 Task: Look for space in Ludhiāna, India from 5th July, 2023 to 11th July, 2023 for 2 adults in price range Rs.8000 to Rs.16000. Place can be entire place with 2 bedrooms having 2 beds and 1 bathroom. Property type can be house, flat, guest house. Booking option can be shelf check-in. Required host language is English.
Action: Mouse moved to (423, 73)
Screenshot: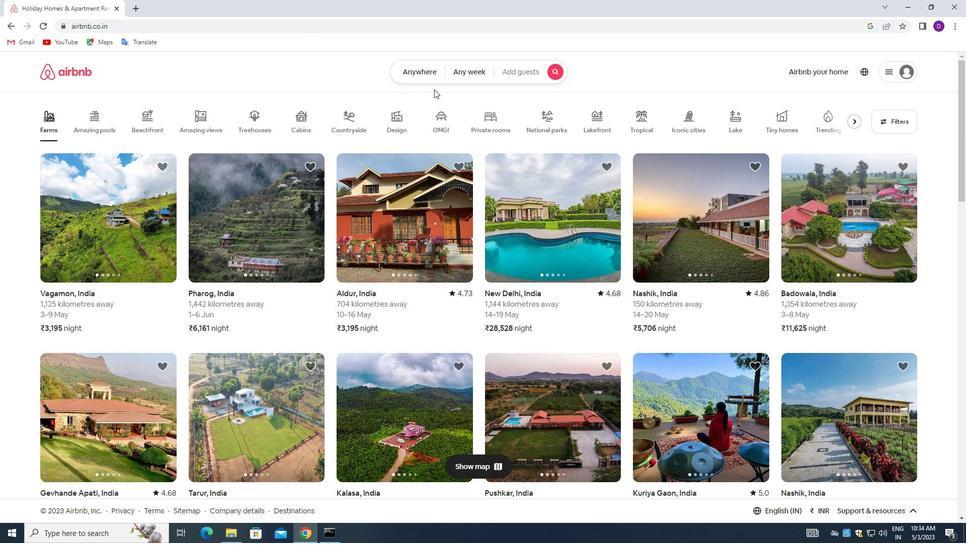 
Action: Mouse pressed left at (423, 73)
Screenshot: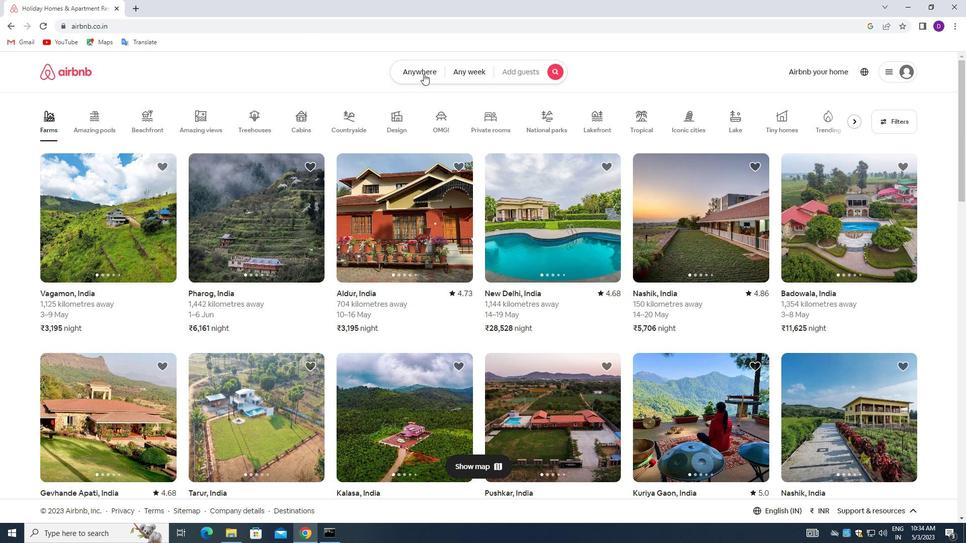 
Action: Mouse moved to (332, 112)
Screenshot: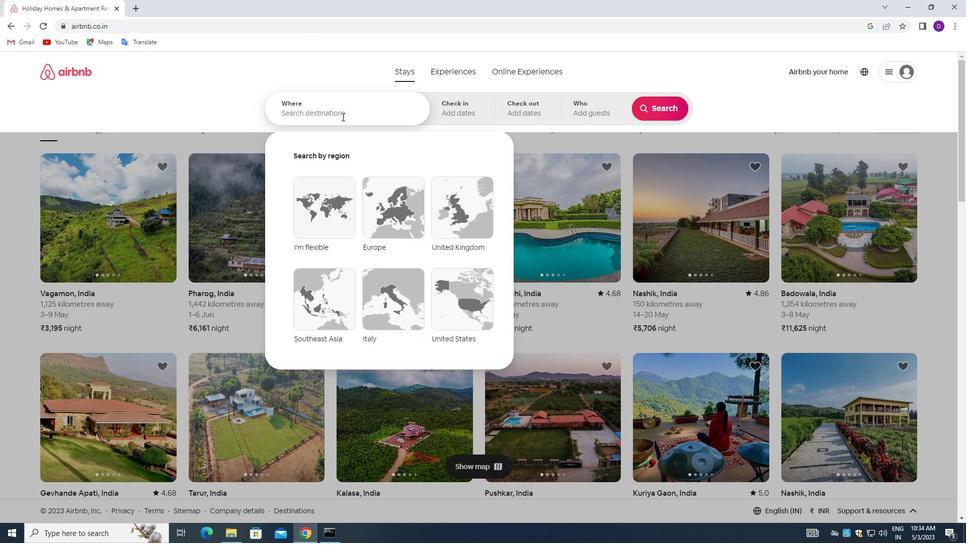 
Action: Mouse pressed left at (332, 112)
Screenshot: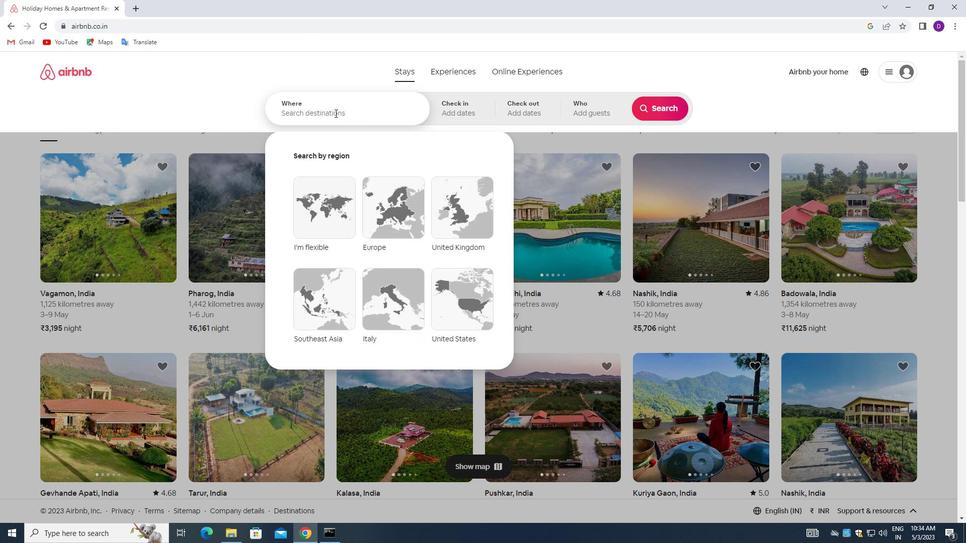 
Action: Mouse moved to (242, 108)
Screenshot: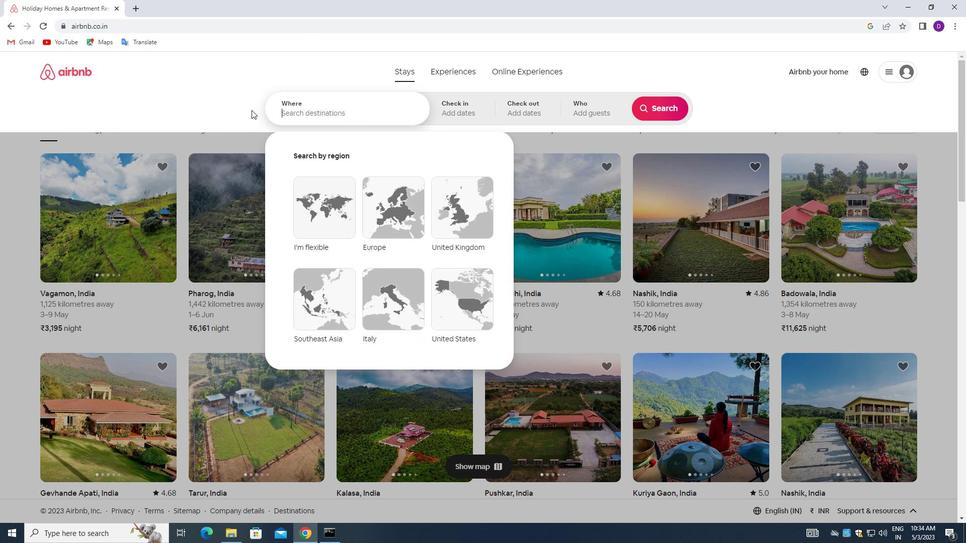 
Action: Key pressed <Key.shift>LUDHIANA,<Key.space><Key.shift>INDIA<Key.enter>
Screenshot: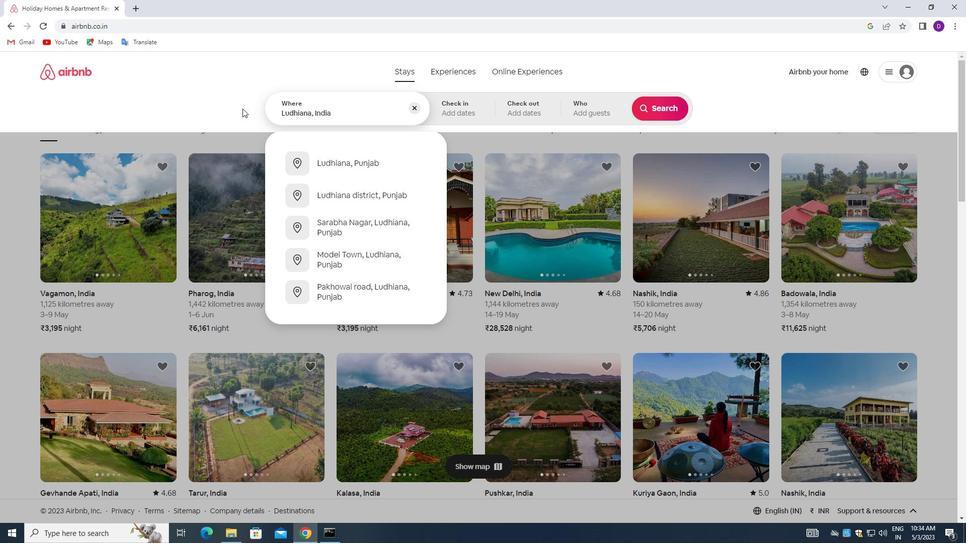 
Action: Mouse moved to (658, 188)
Screenshot: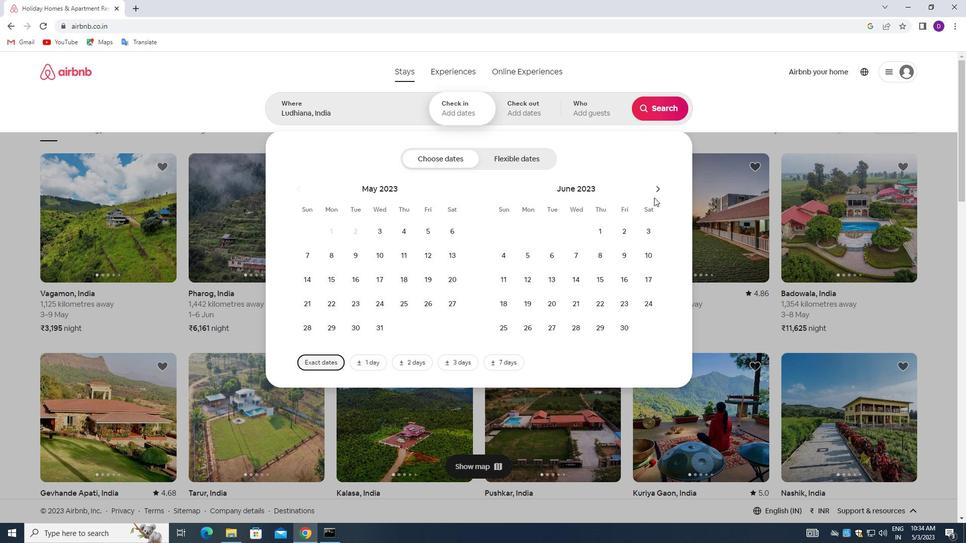 
Action: Mouse pressed left at (658, 188)
Screenshot: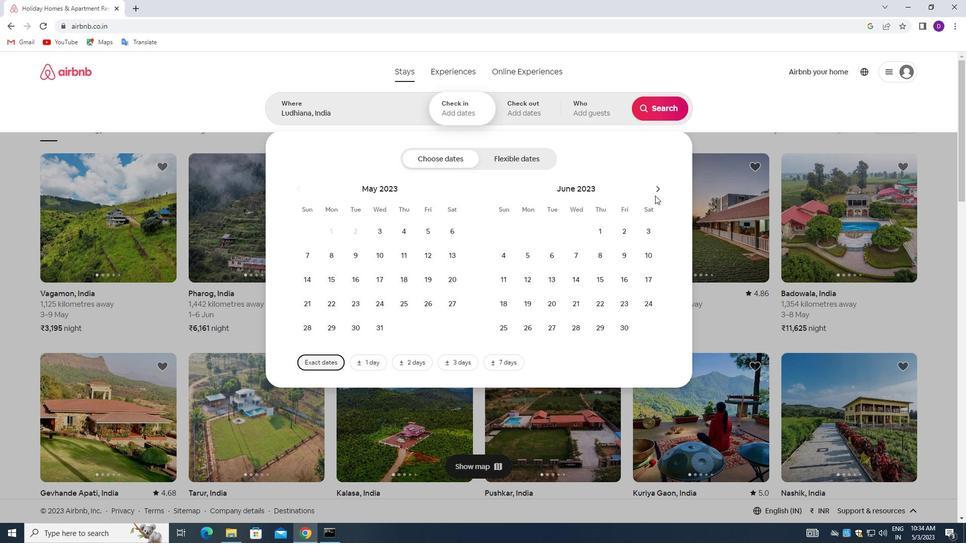 
Action: Mouse moved to (574, 254)
Screenshot: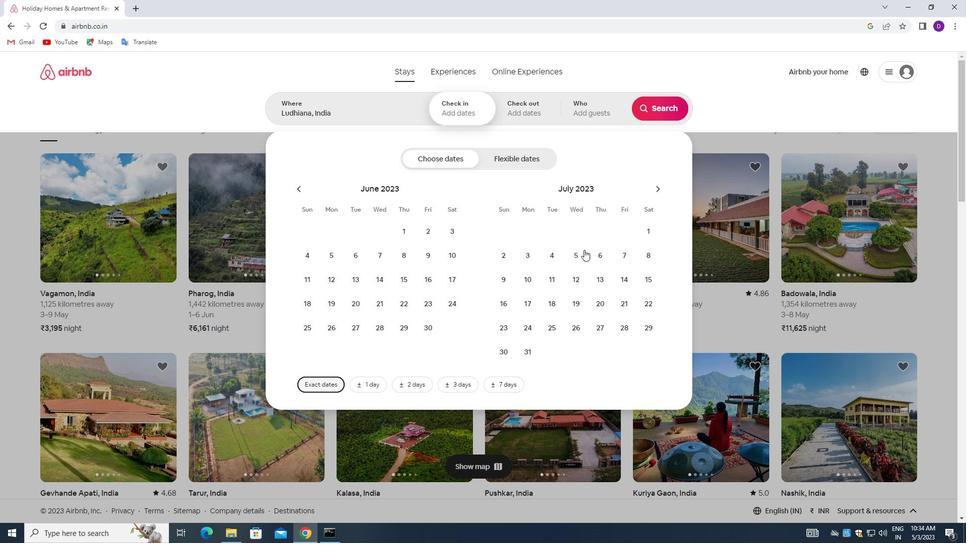 
Action: Mouse pressed left at (574, 254)
Screenshot: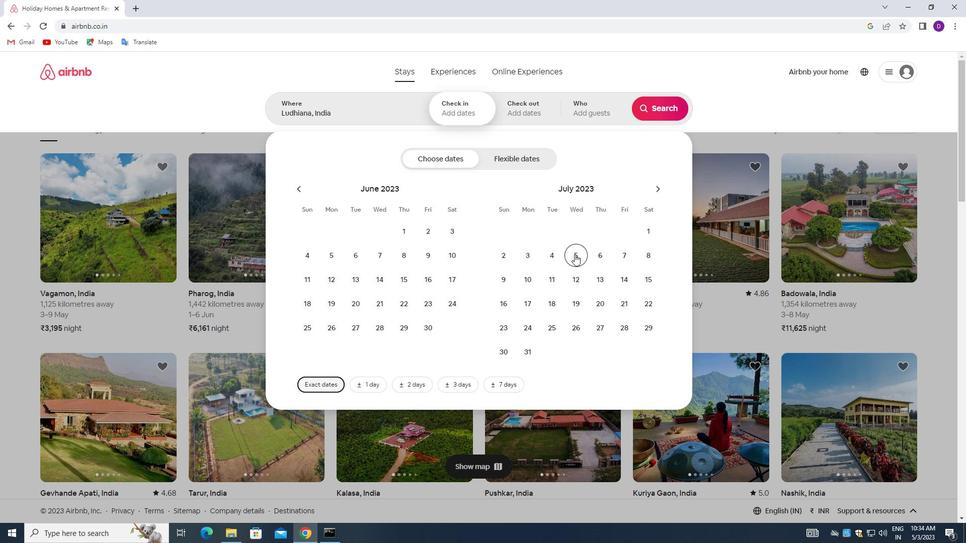 
Action: Mouse moved to (553, 278)
Screenshot: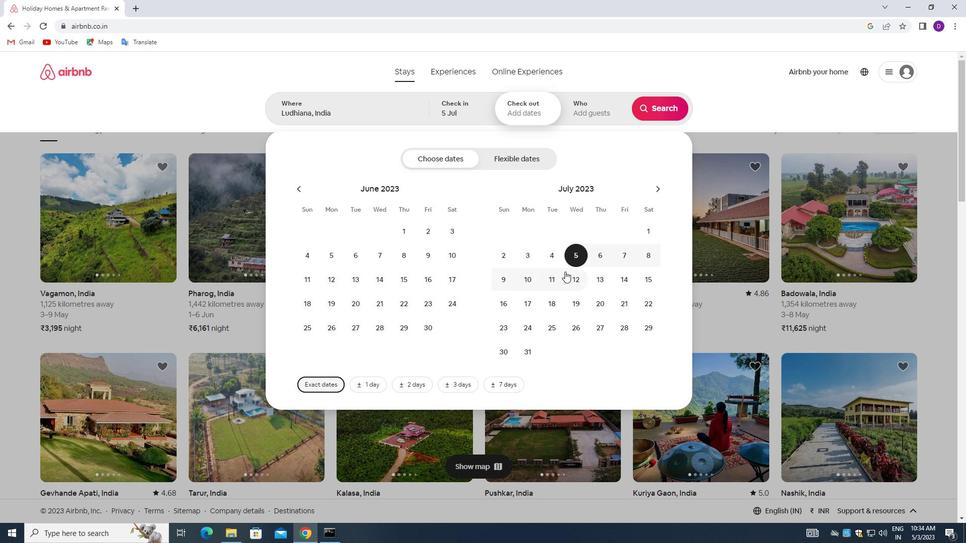 
Action: Mouse pressed left at (553, 278)
Screenshot: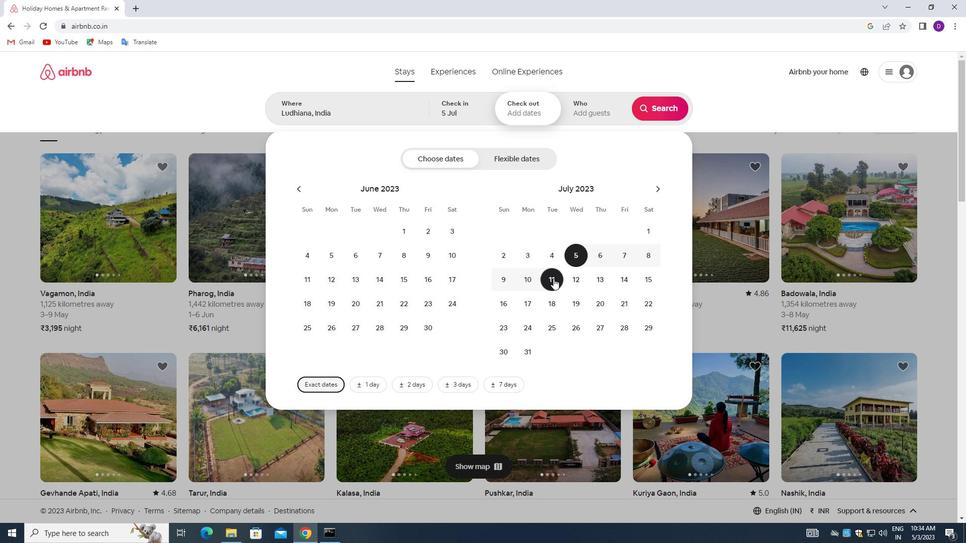 
Action: Mouse moved to (584, 110)
Screenshot: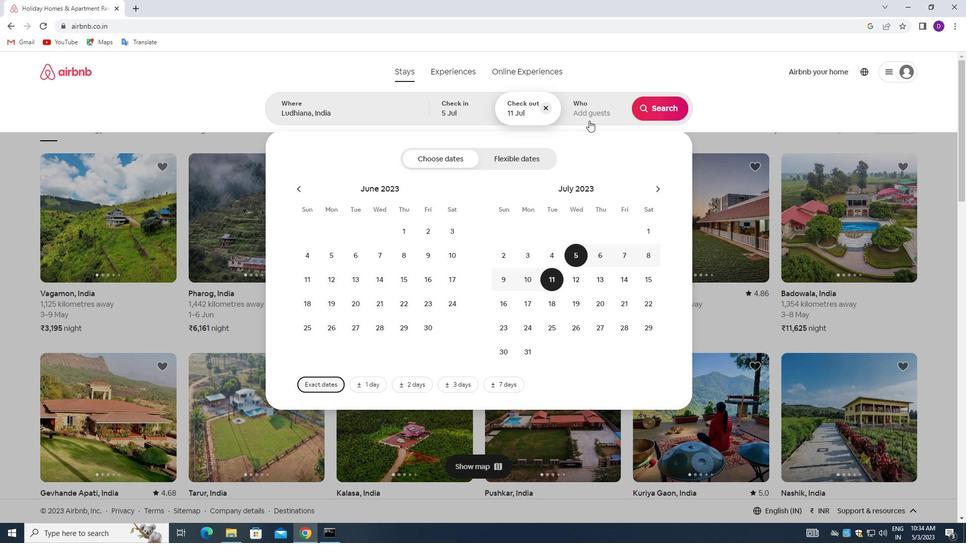 
Action: Mouse pressed left at (584, 110)
Screenshot: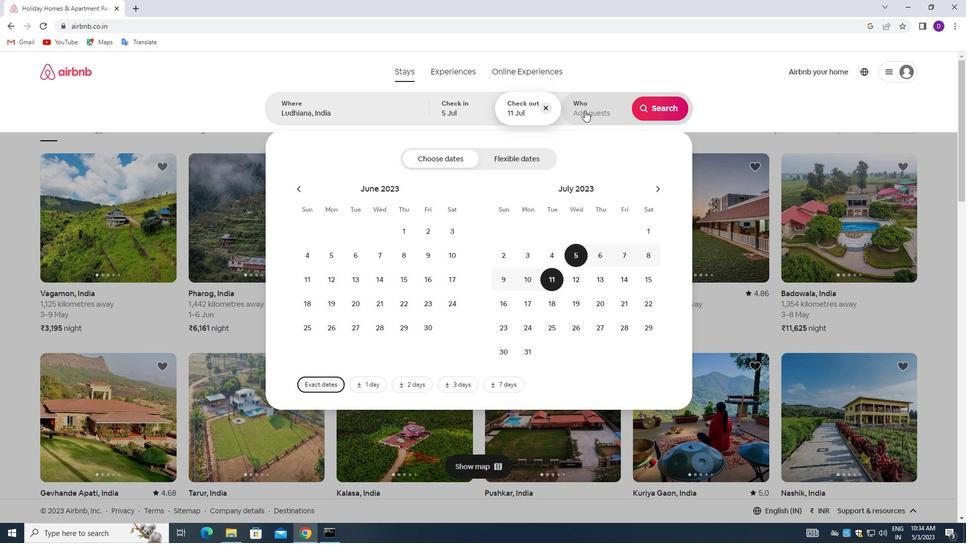 
Action: Mouse moved to (661, 163)
Screenshot: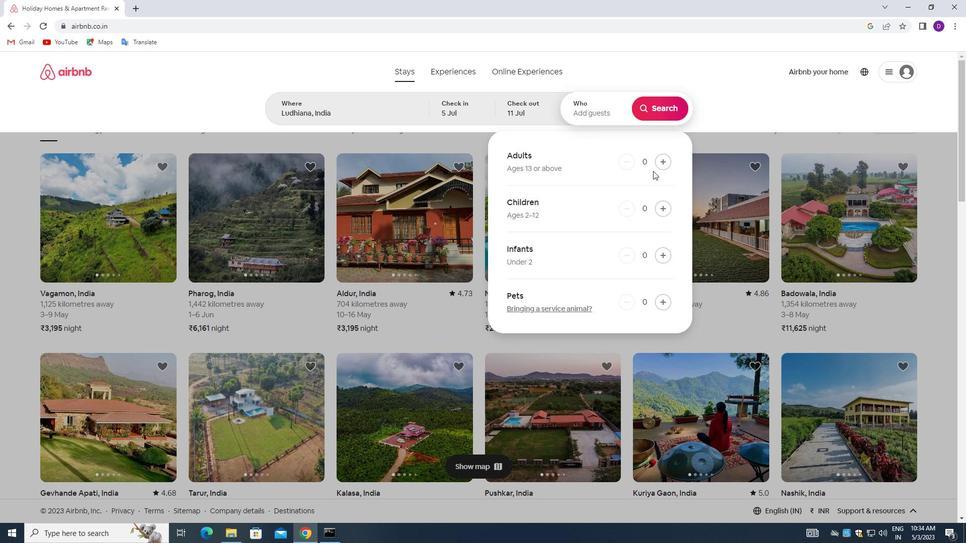 
Action: Mouse pressed left at (661, 163)
Screenshot: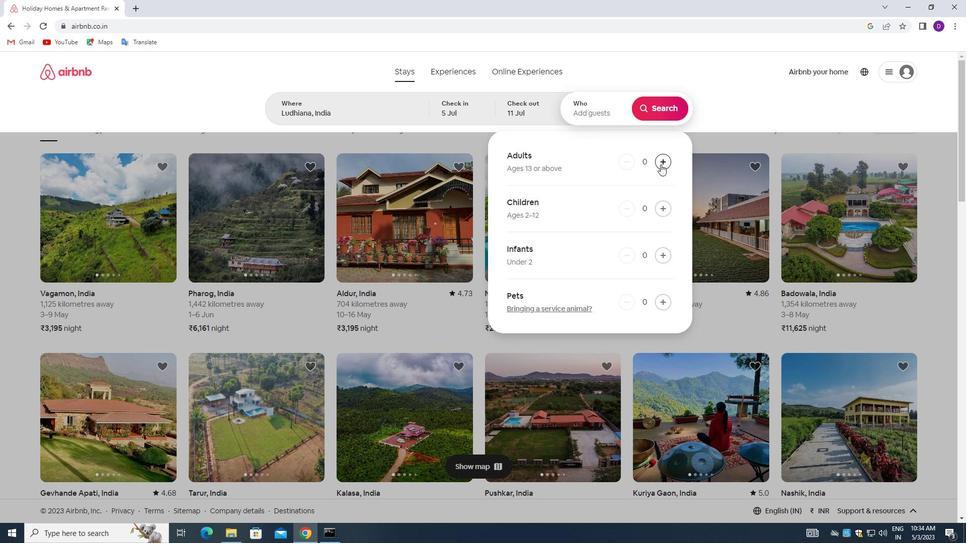 
Action: Mouse pressed left at (661, 163)
Screenshot: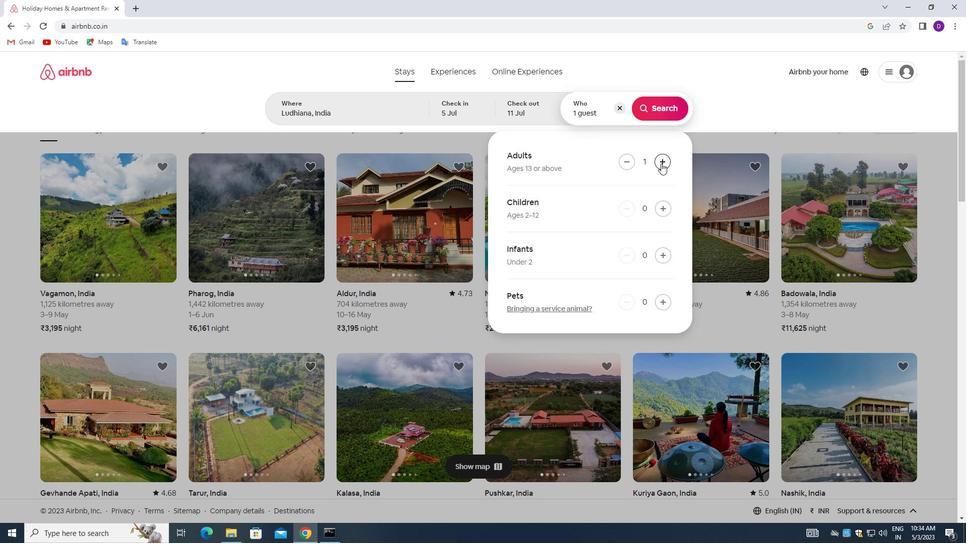 
Action: Mouse moved to (662, 108)
Screenshot: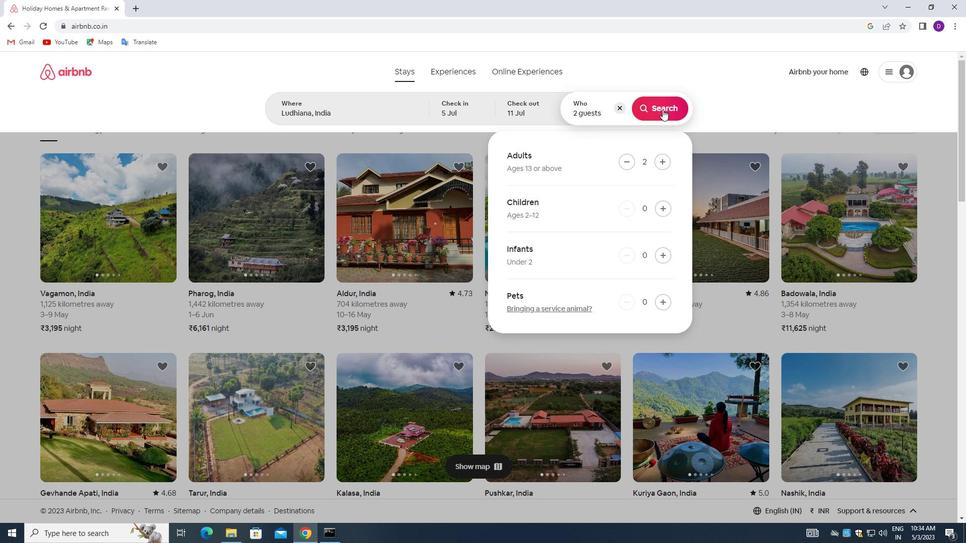 
Action: Mouse pressed left at (662, 108)
Screenshot: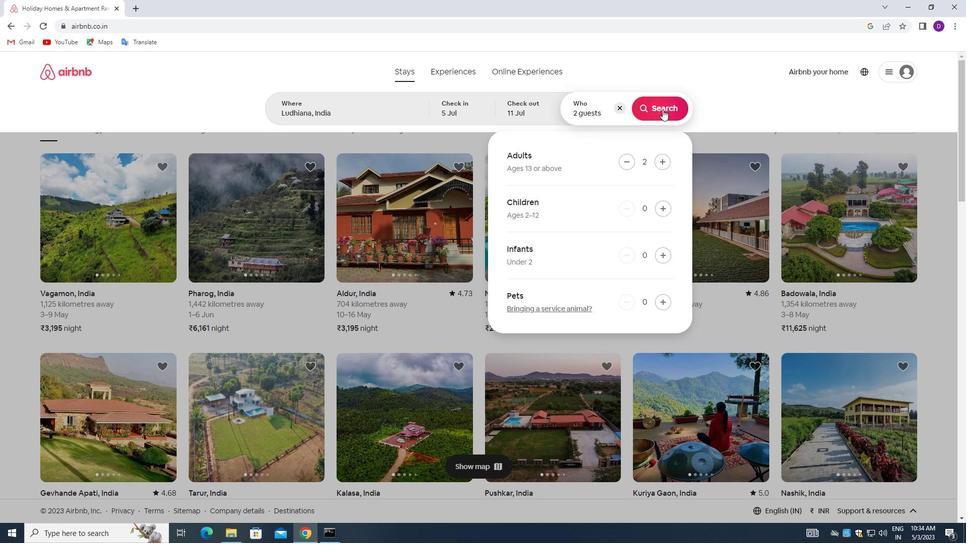 
Action: Mouse moved to (913, 114)
Screenshot: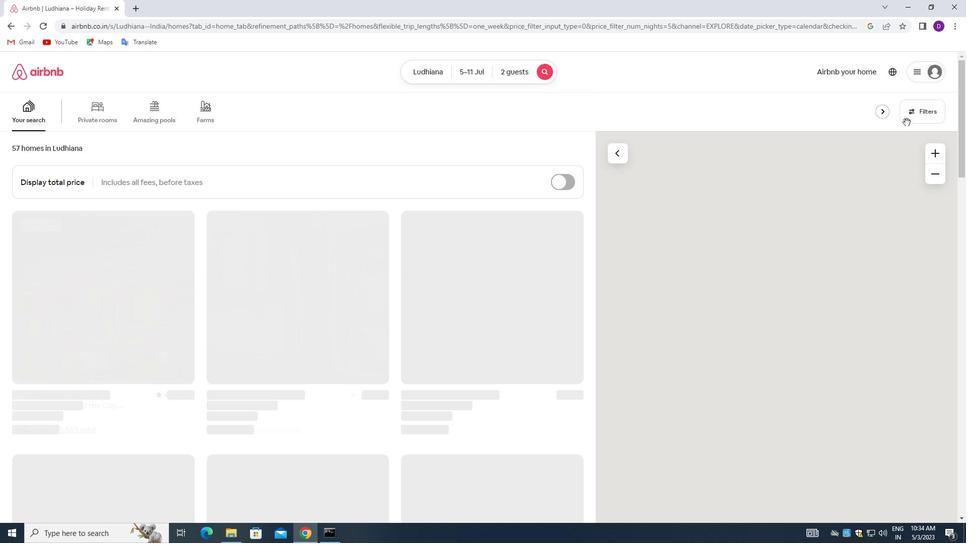 
Action: Mouse pressed left at (913, 114)
Screenshot: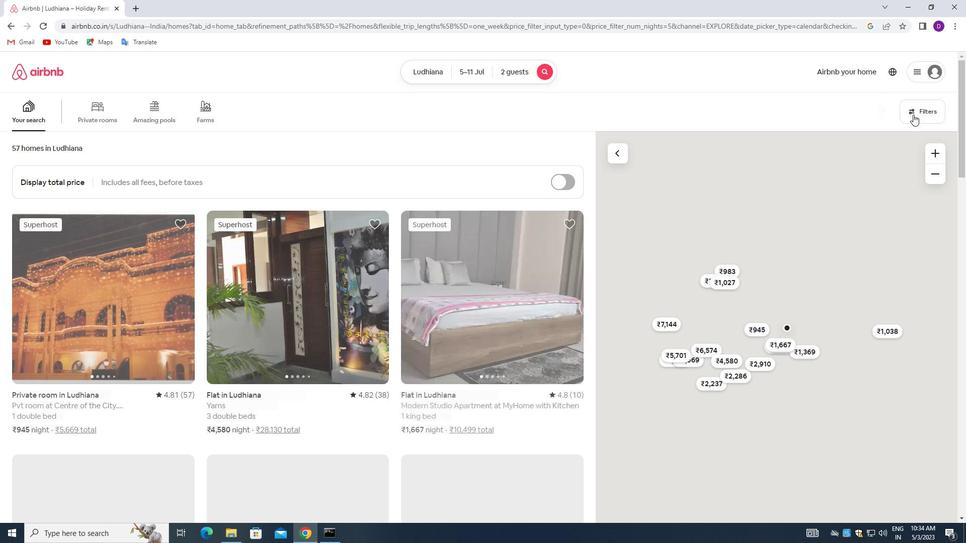
Action: Mouse moved to (346, 242)
Screenshot: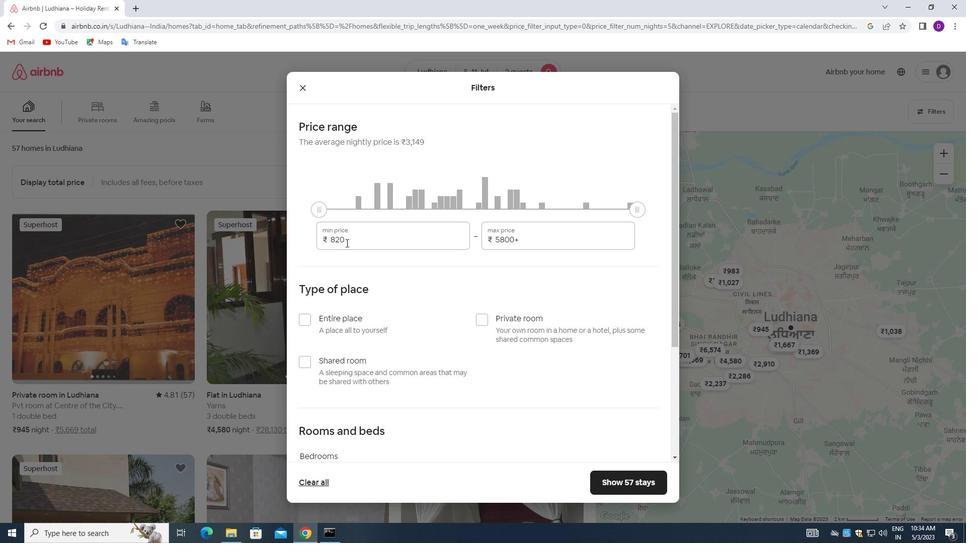 
Action: Mouse pressed left at (346, 242)
Screenshot: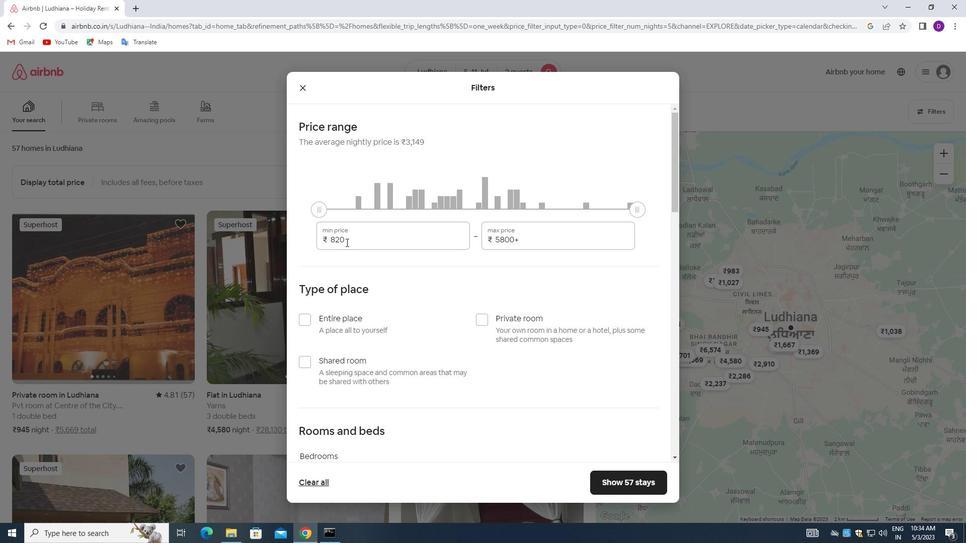 
Action: Mouse pressed left at (346, 242)
Screenshot: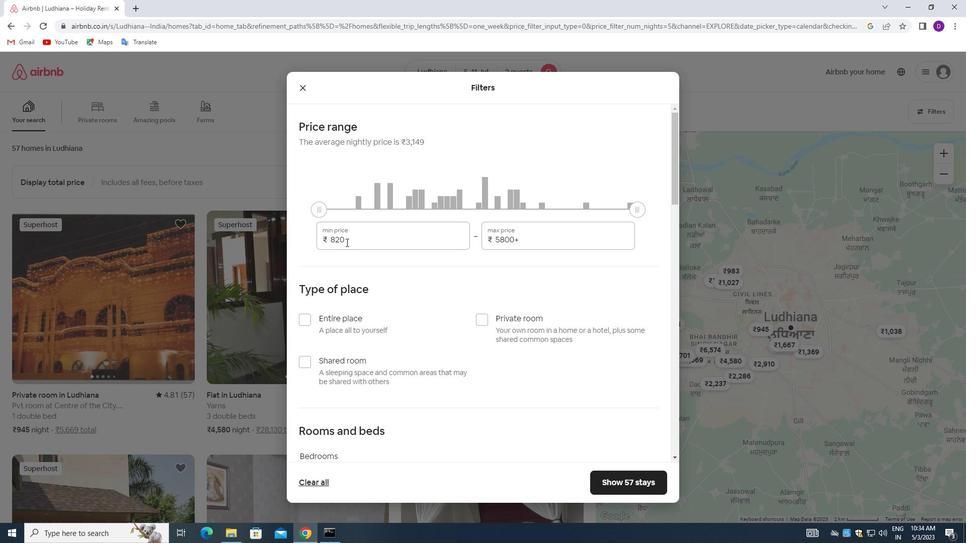 
Action: Key pressed 8000<Key.tab>16000
Screenshot: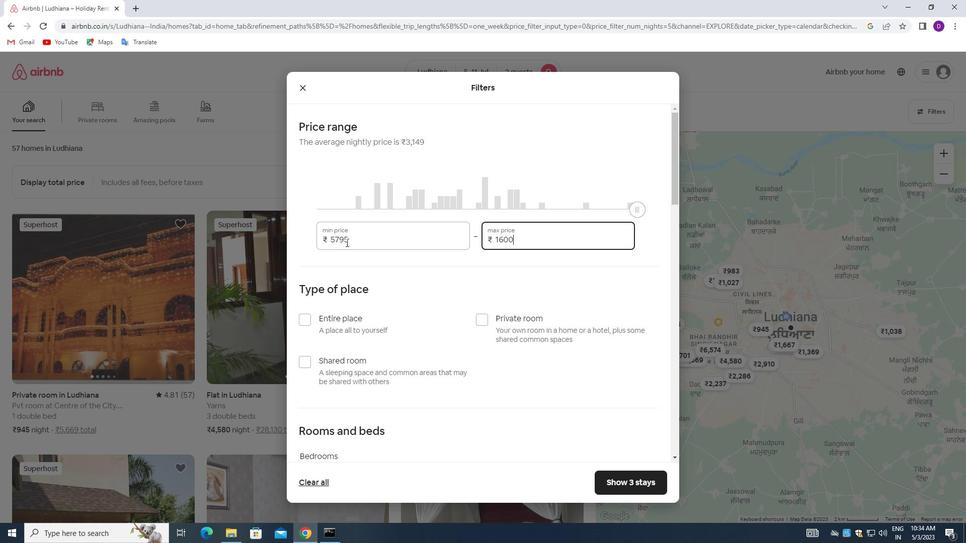 
Action: Mouse moved to (469, 312)
Screenshot: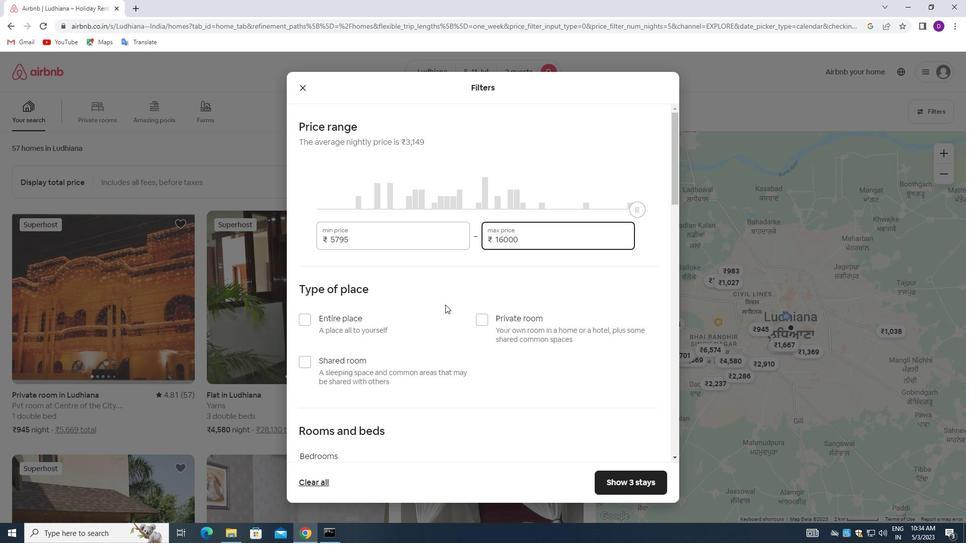 
Action: Mouse scrolled (469, 311) with delta (0, 0)
Screenshot: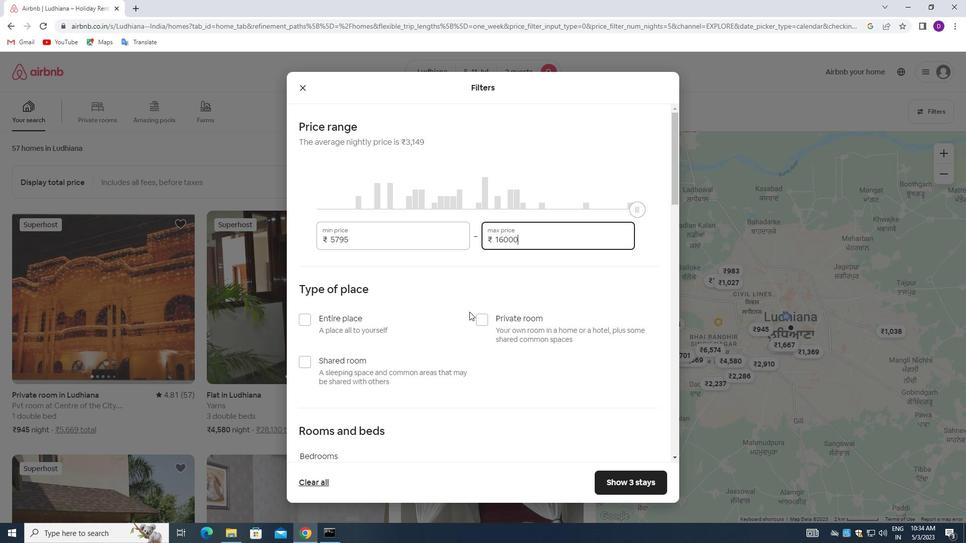 
Action: Mouse scrolled (469, 311) with delta (0, 0)
Screenshot: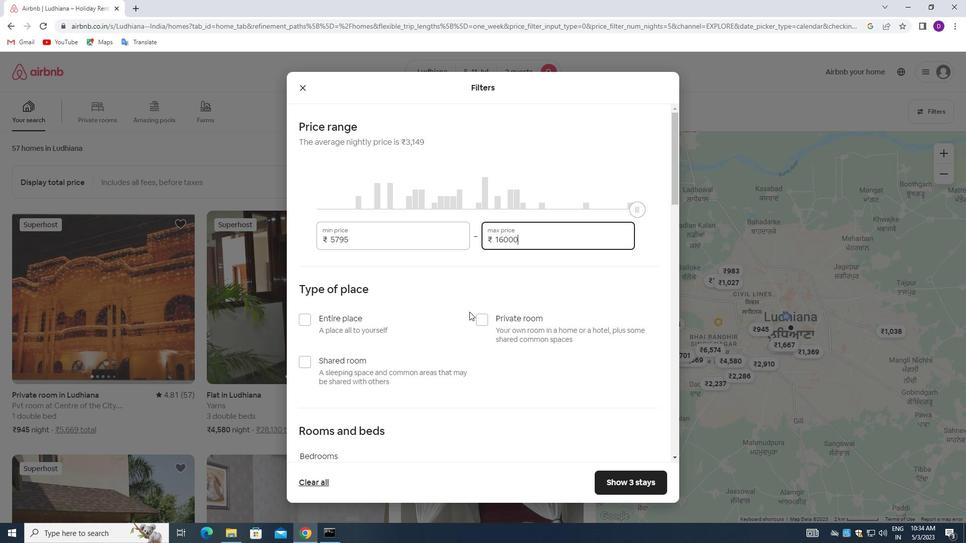 
Action: Mouse moved to (306, 219)
Screenshot: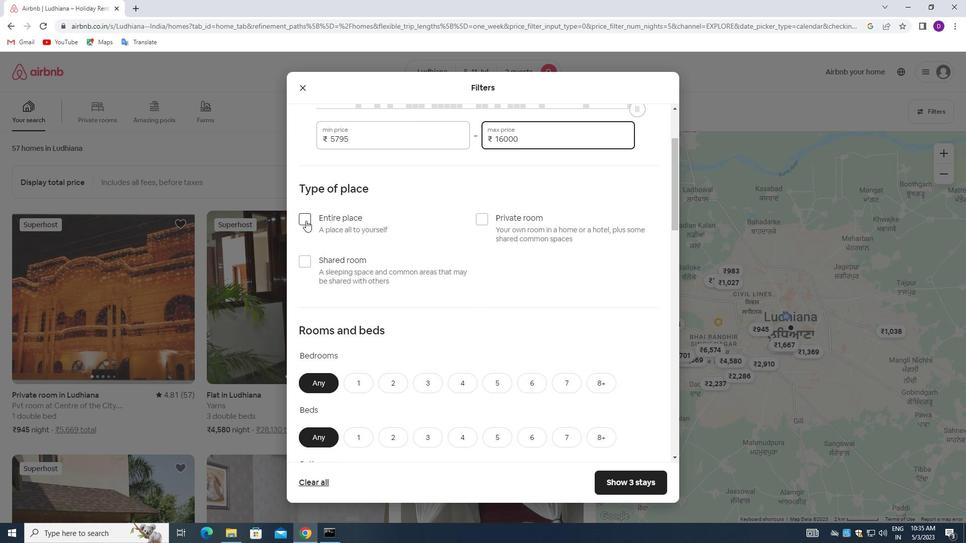 
Action: Mouse pressed left at (306, 219)
Screenshot: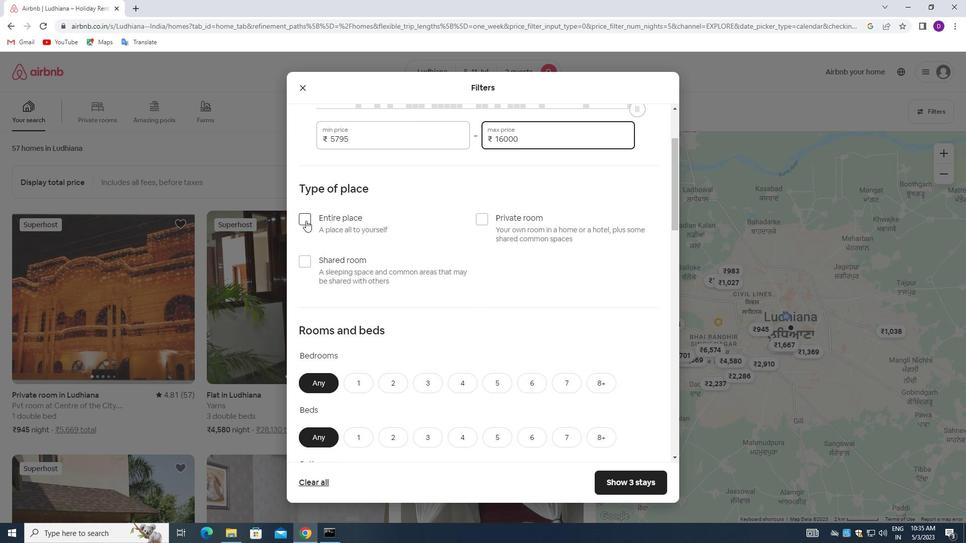 
Action: Mouse moved to (439, 301)
Screenshot: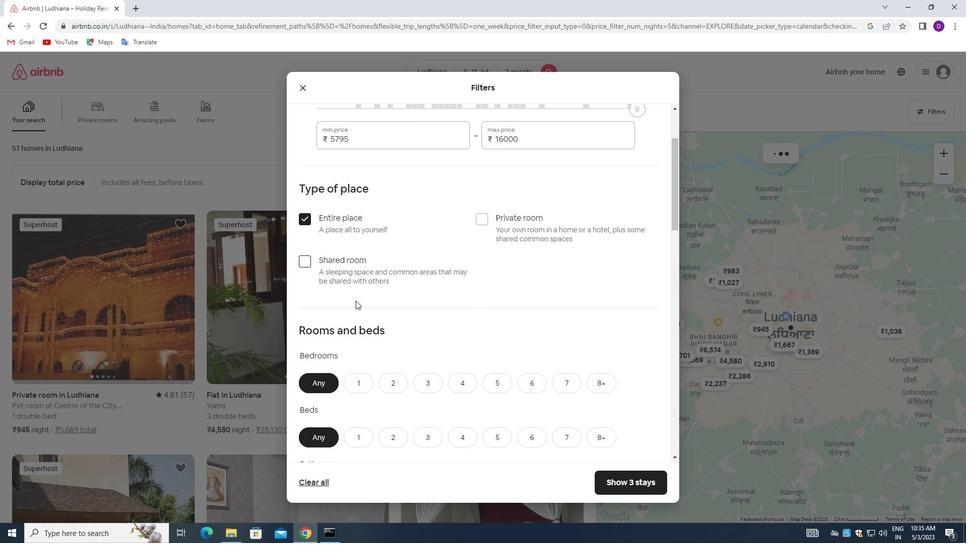 
Action: Mouse scrolled (439, 300) with delta (0, 0)
Screenshot: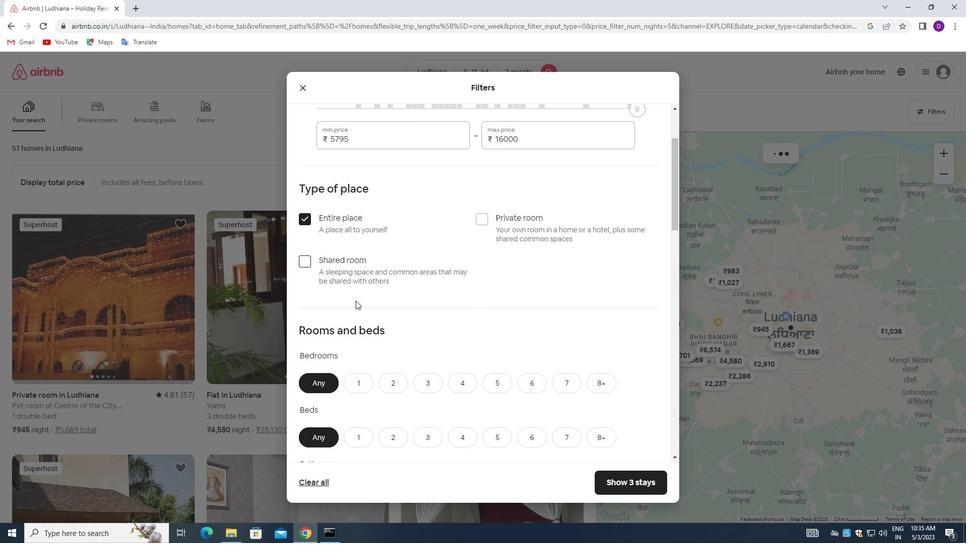 
Action: Mouse scrolled (439, 300) with delta (0, 0)
Screenshot: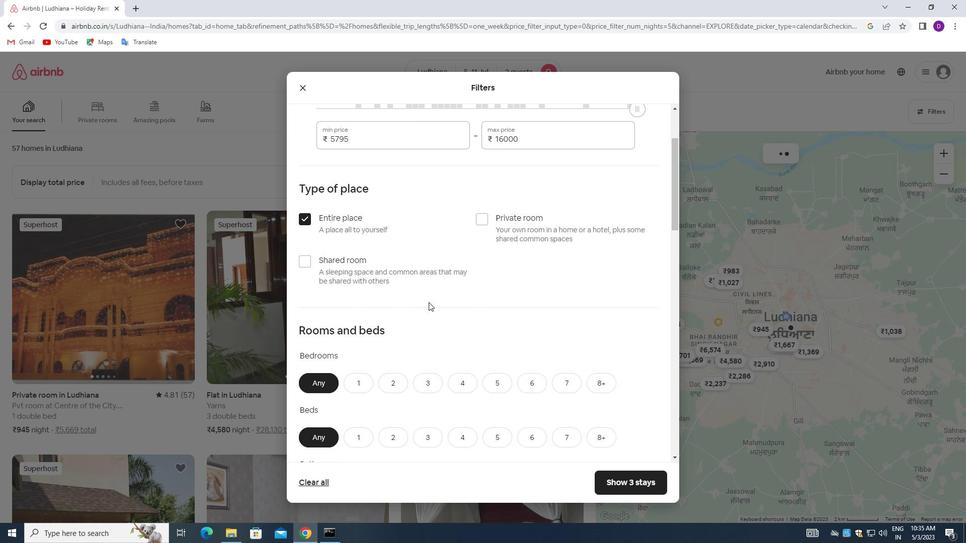 
Action: Mouse scrolled (439, 300) with delta (0, 0)
Screenshot: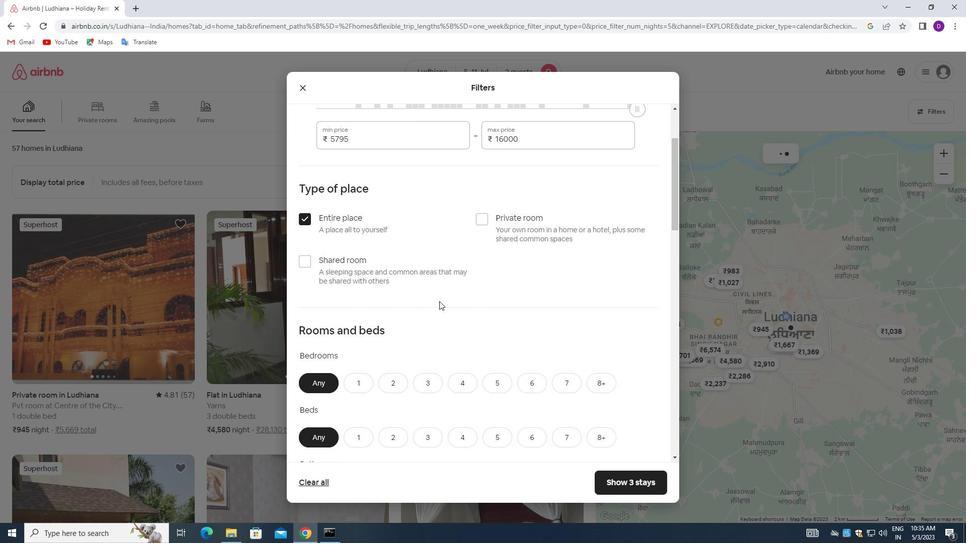 
Action: Mouse moved to (395, 238)
Screenshot: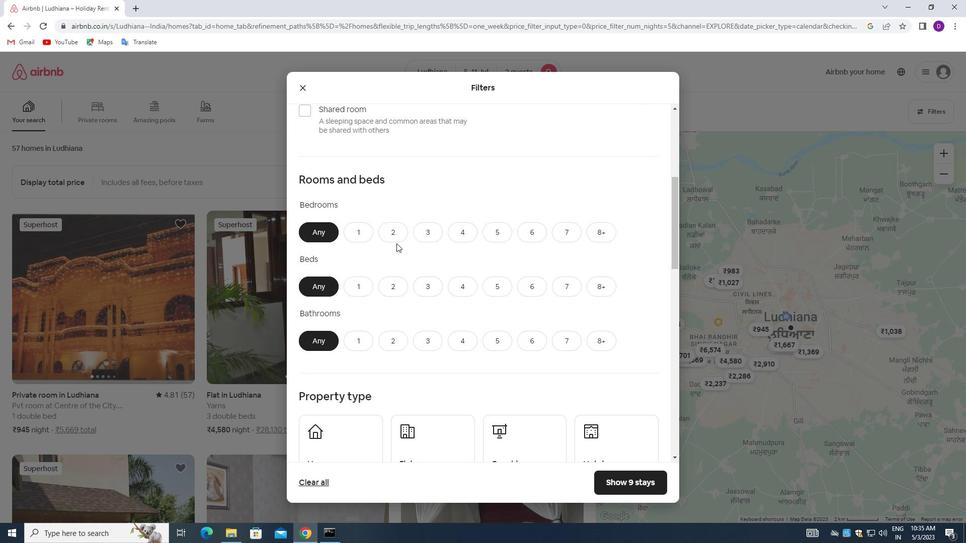 
Action: Mouse pressed left at (395, 238)
Screenshot: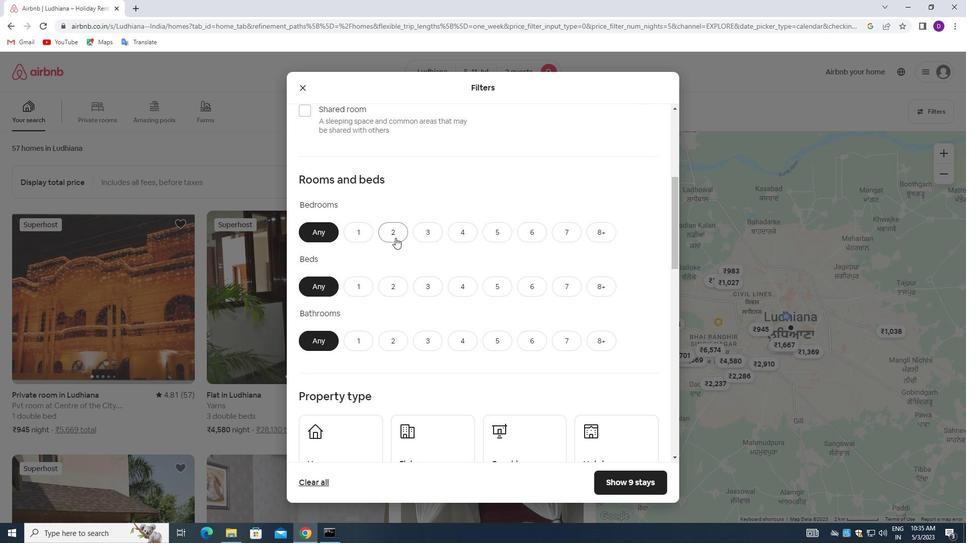 
Action: Mouse moved to (398, 288)
Screenshot: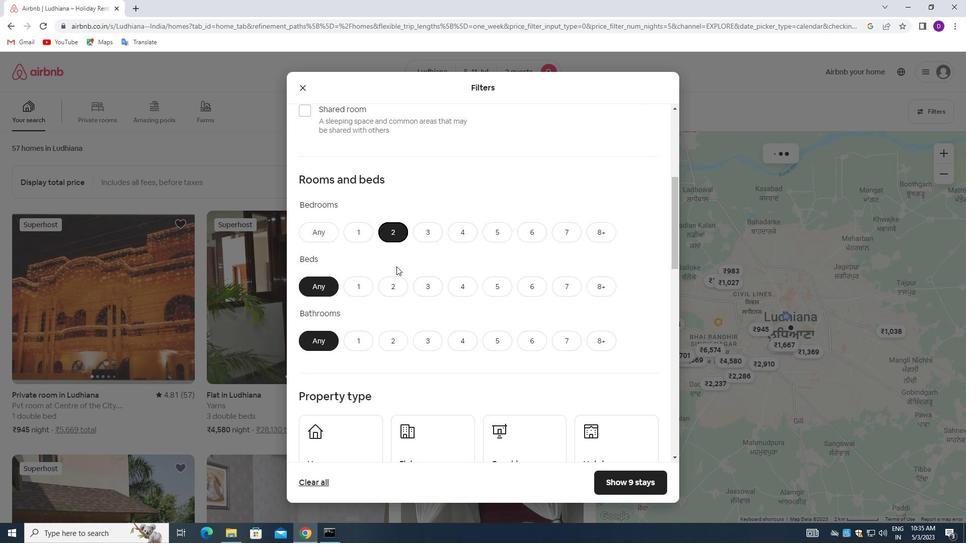
Action: Mouse pressed left at (398, 288)
Screenshot: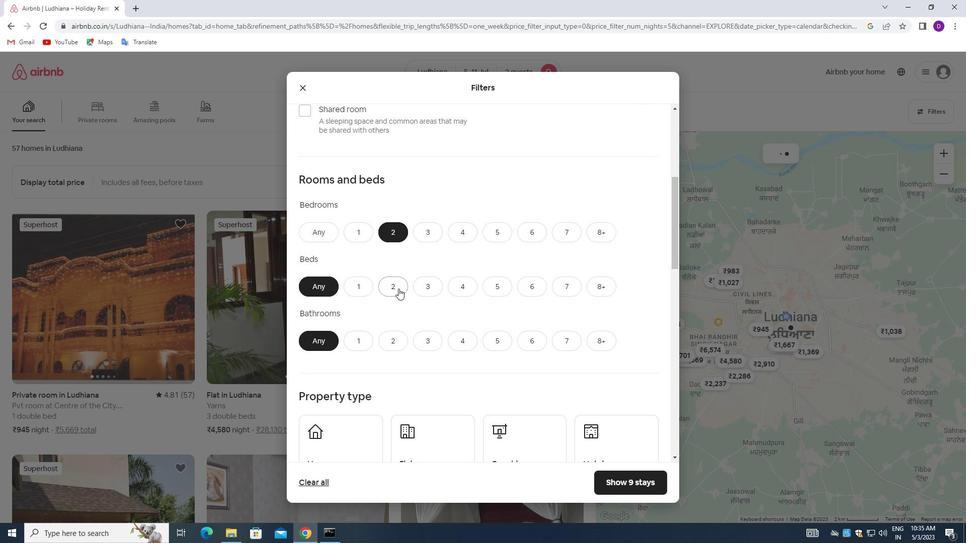 
Action: Mouse moved to (359, 336)
Screenshot: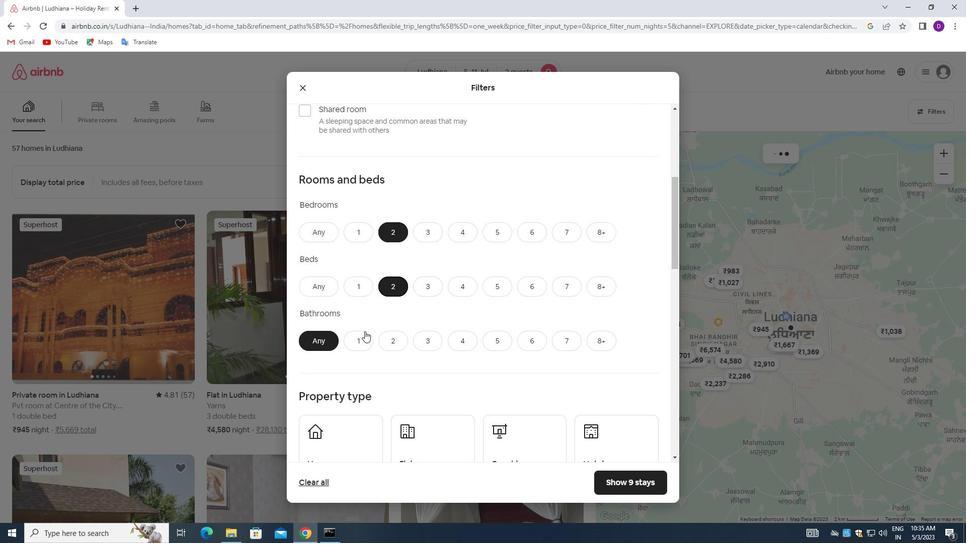 
Action: Mouse pressed left at (359, 336)
Screenshot: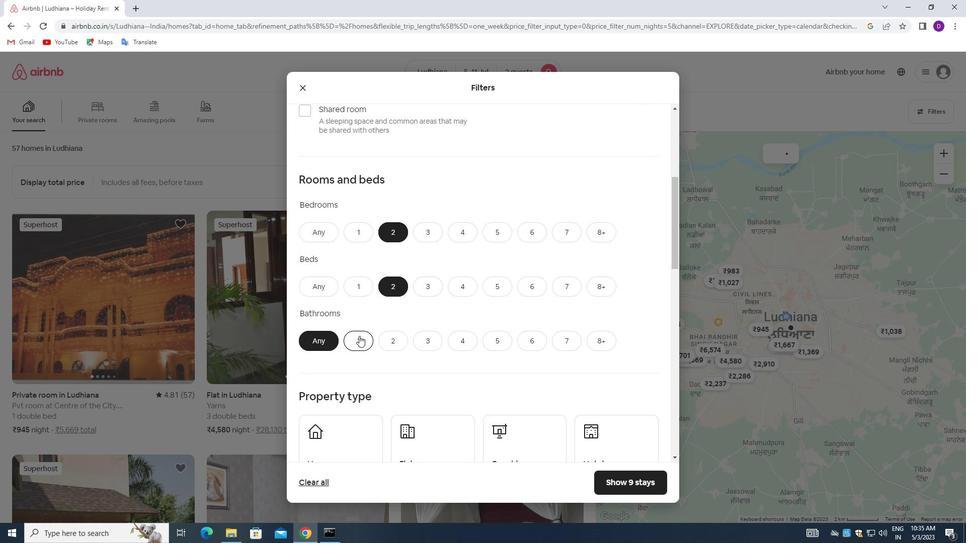 
Action: Mouse moved to (436, 273)
Screenshot: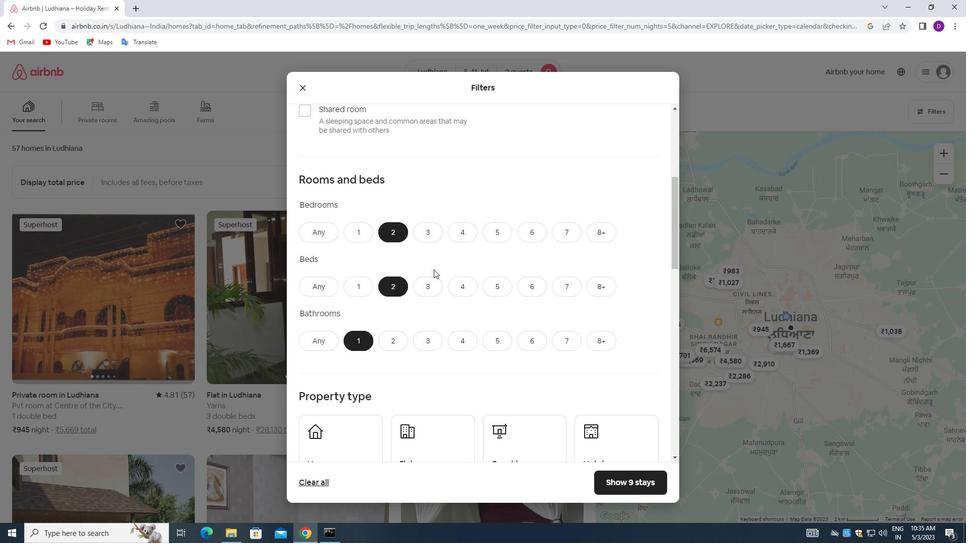 
Action: Mouse scrolled (436, 273) with delta (0, 0)
Screenshot: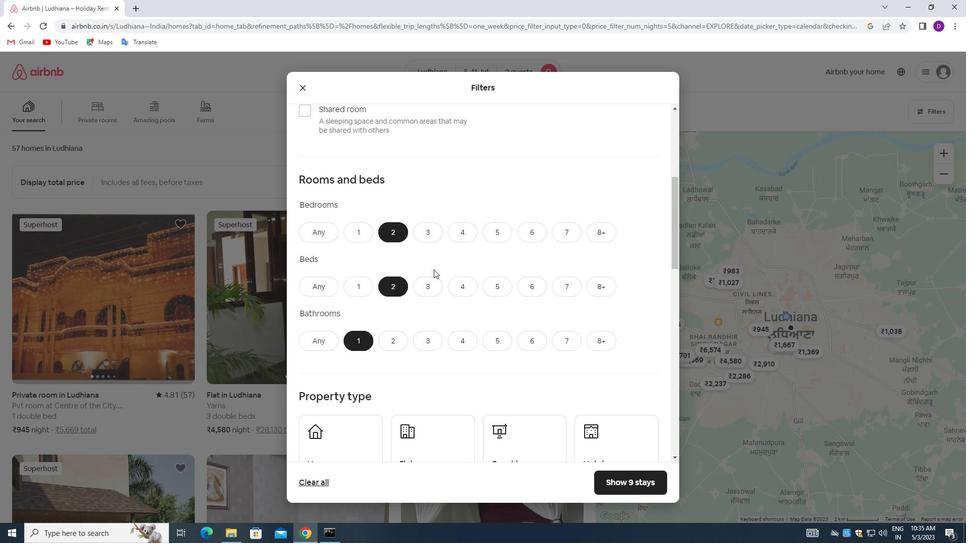 
Action: Mouse moved to (436, 274)
Screenshot: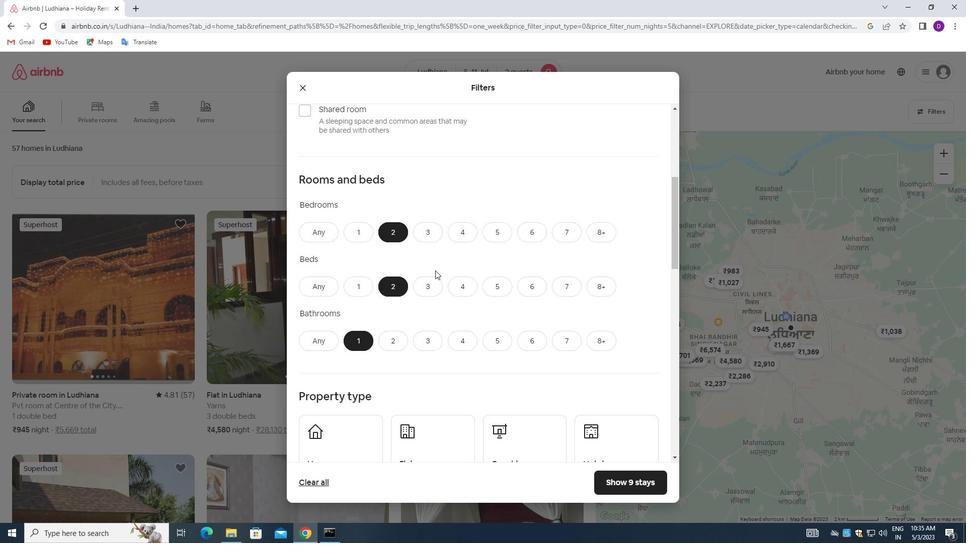 
Action: Mouse scrolled (436, 274) with delta (0, 0)
Screenshot: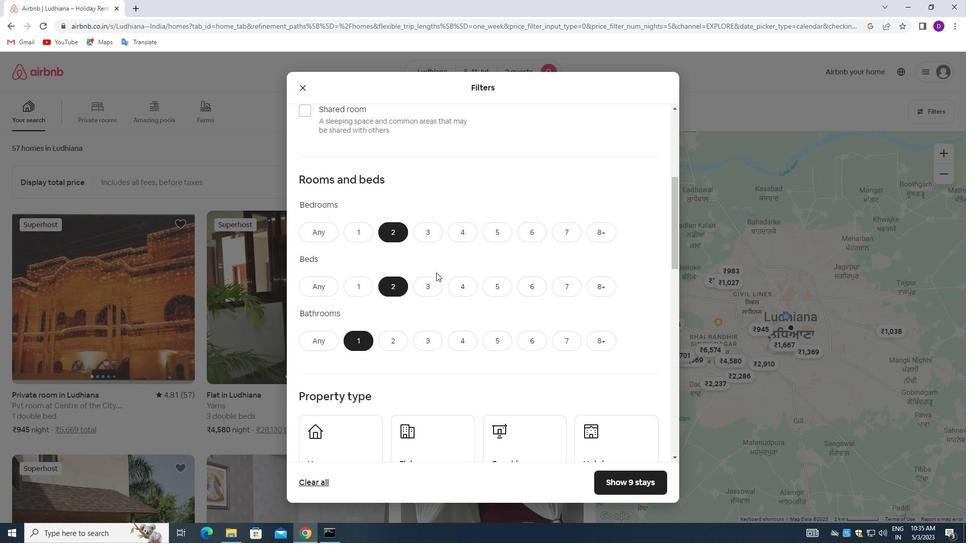 
Action: Mouse moved to (447, 273)
Screenshot: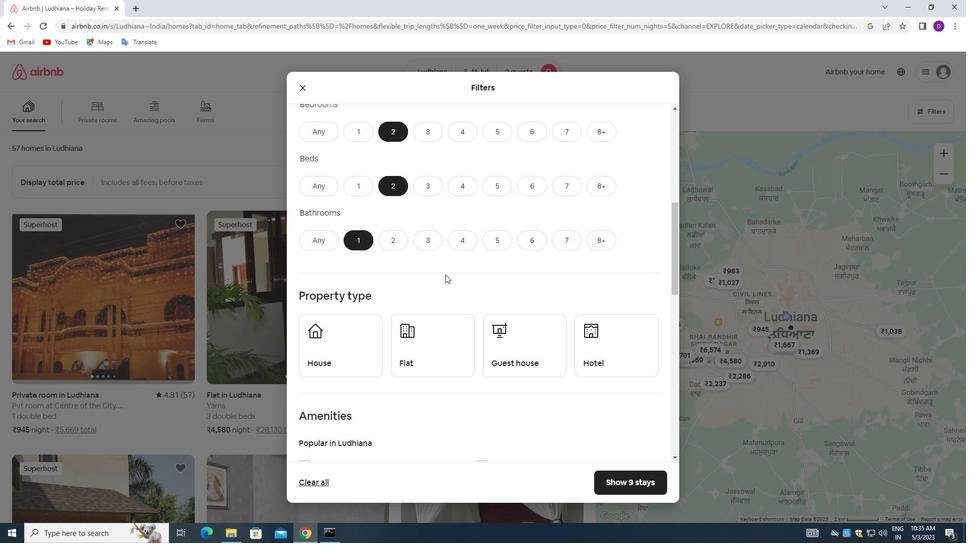 
Action: Mouse scrolled (447, 272) with delta (0, 0)
Screenshot: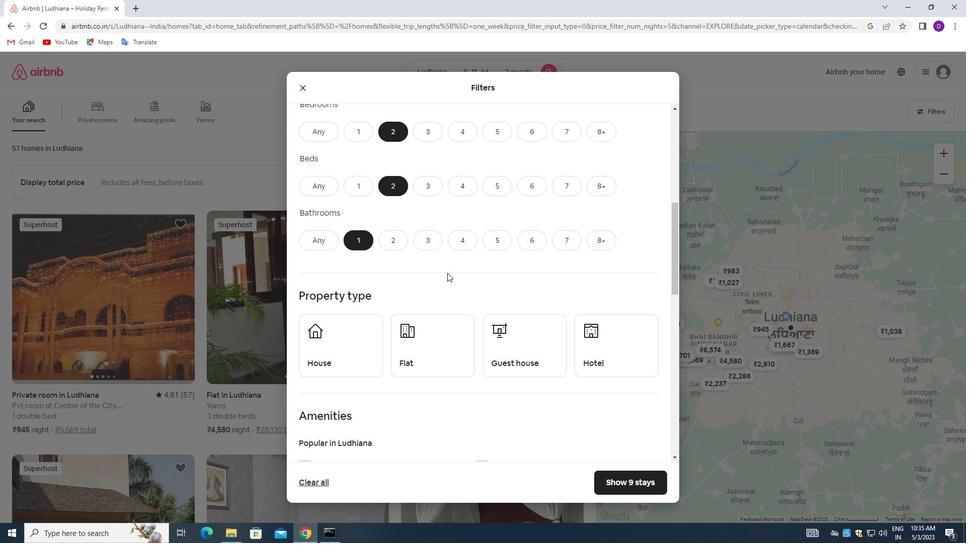 
Action: Mouse scrolled (447, 272) with delta (0, 0)
Screenshot: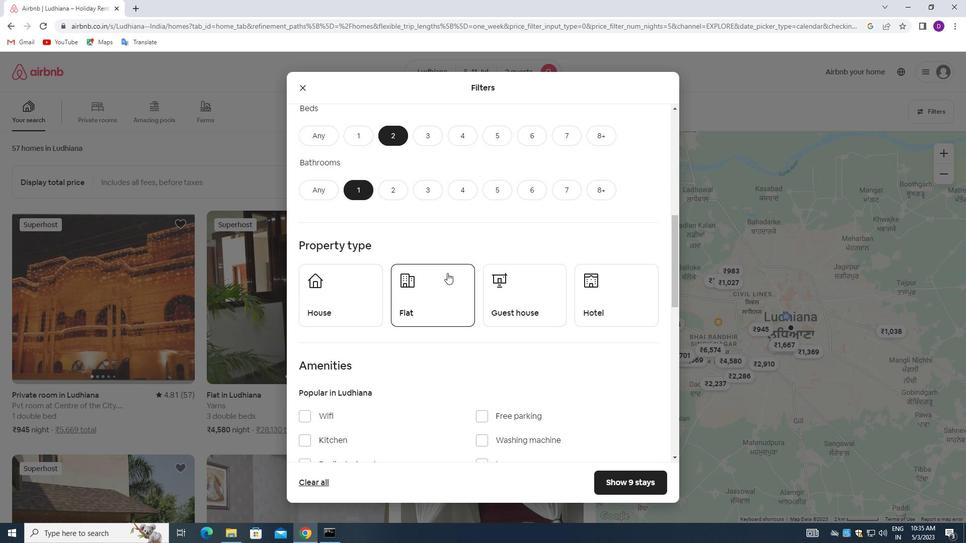 
Action: Mouse scrolled (447, 272) with delta (0, 0)
Screenshot: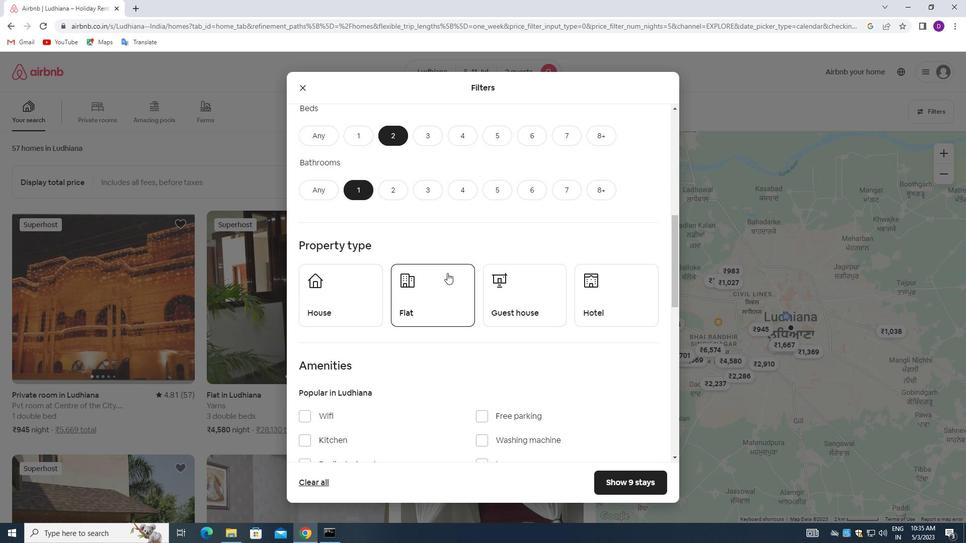 
Action: Mouse moved to (352, 200)
Screenshot: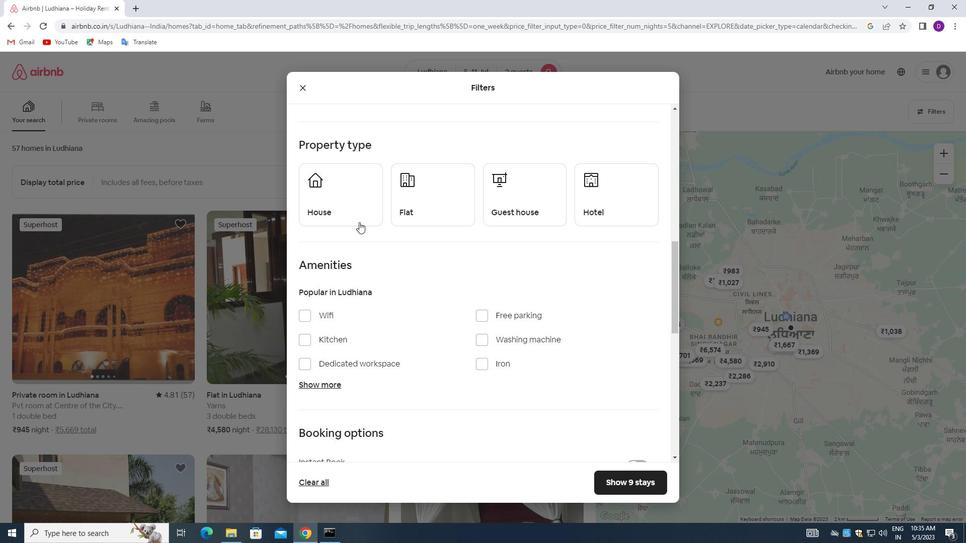 
Action: Mouse pressed left at (352, 200)
Screenshot: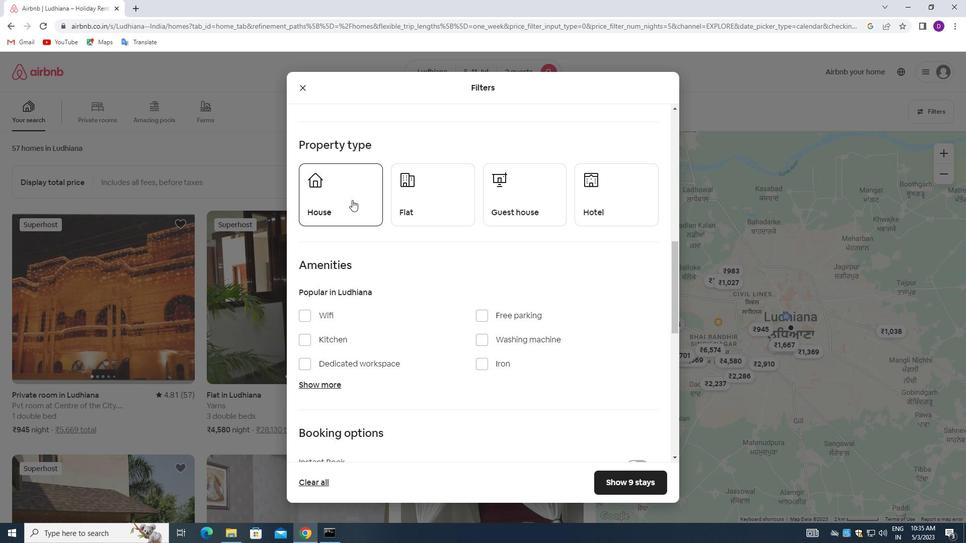 
Action: Mouse moved to (420, 208)
Screenshot: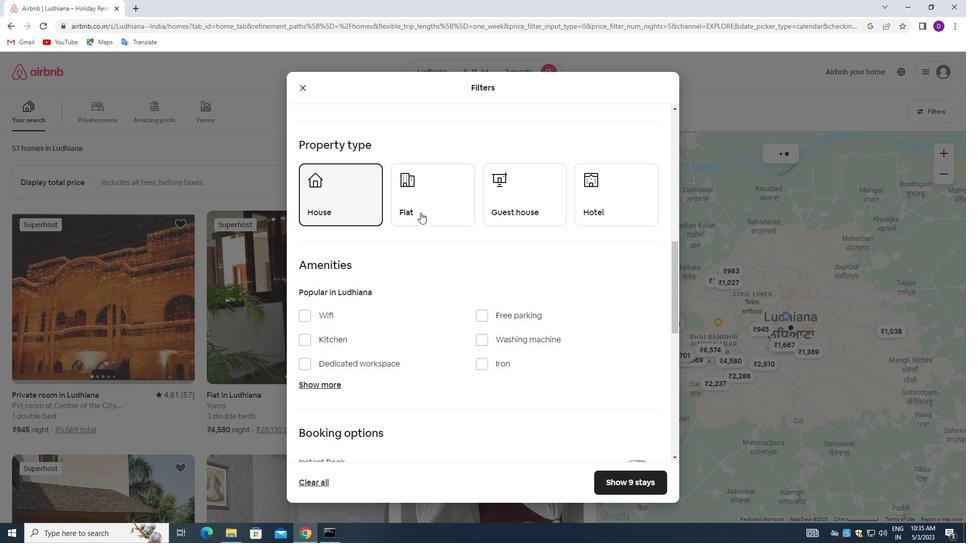 
Action: Mouse pressed left at (420, 208)
Screenshot: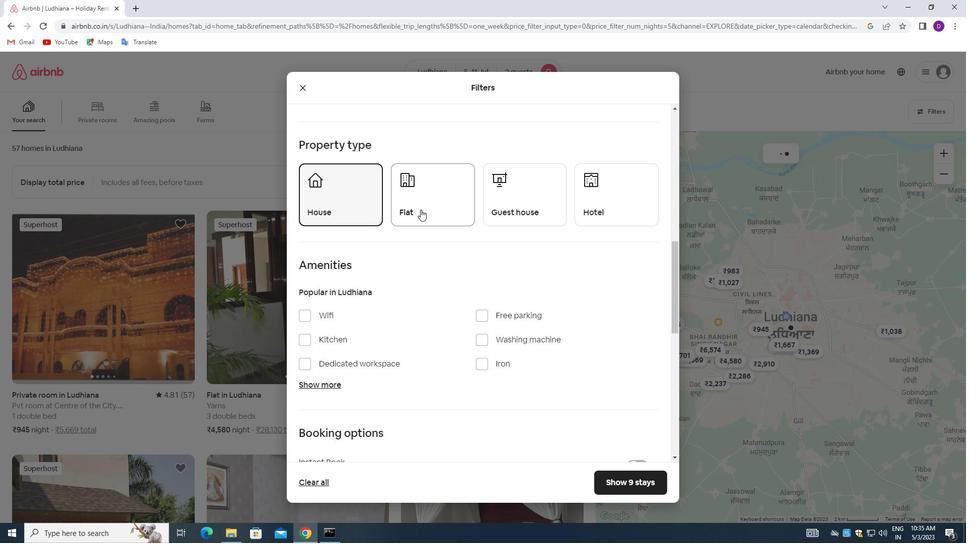 
Action: Mouse moved to (501, 200)
Screenshot: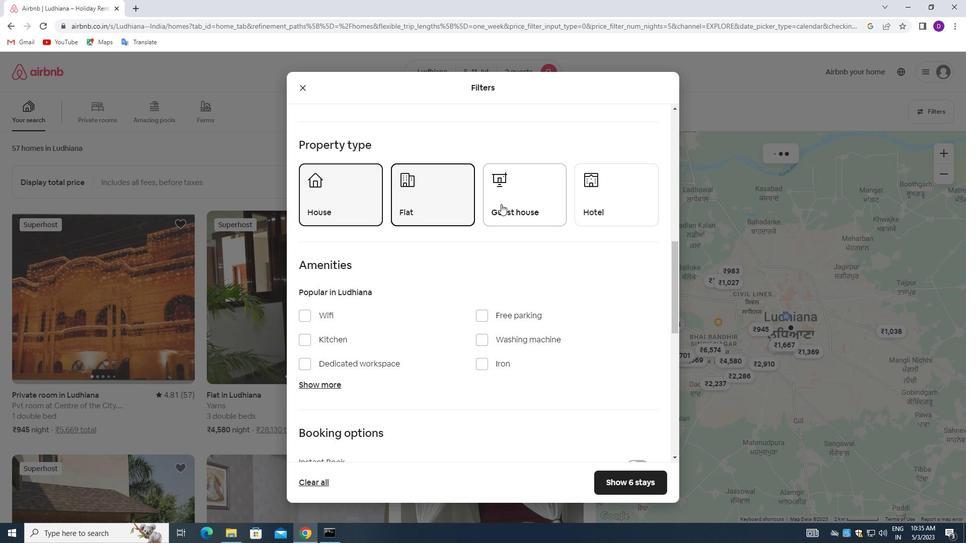 
Action: Mouse pressed left at (501, 200)
Screenshot: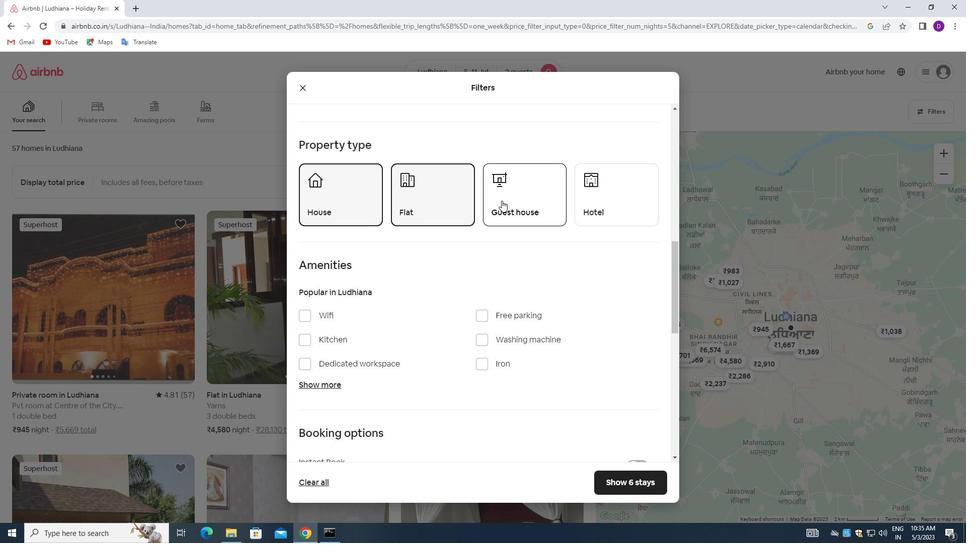 
Action: Mouse moved to (446, 275)
Screenshot: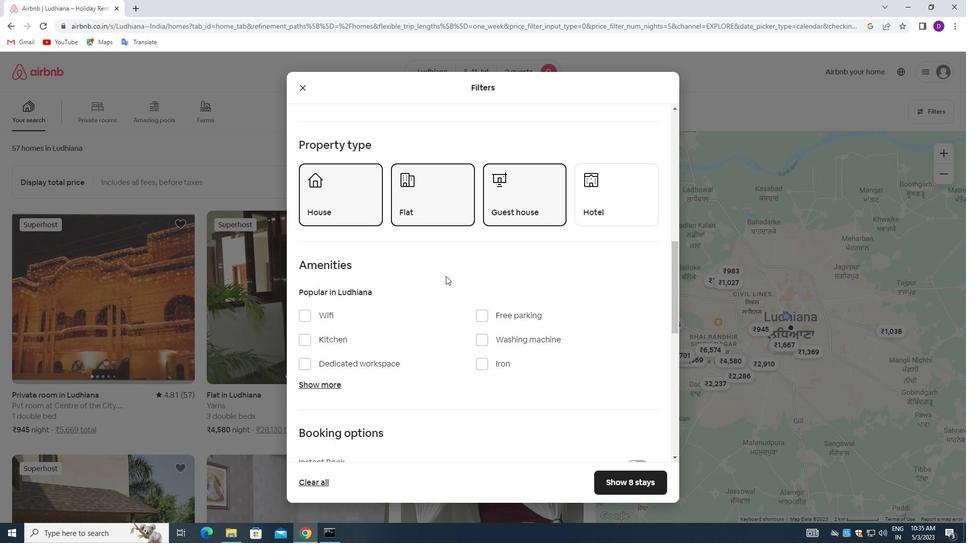 
Action: Mouse scrolled (446, 274) with delta (0, 0)
Screenshot: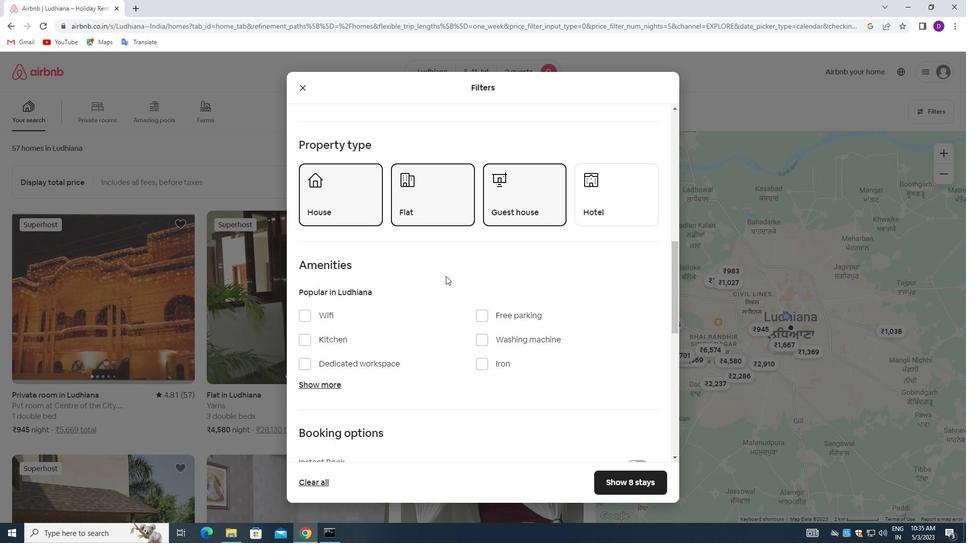
Action: Mouse scrolled (446, 274) with delta (0, 0)
Screenshot: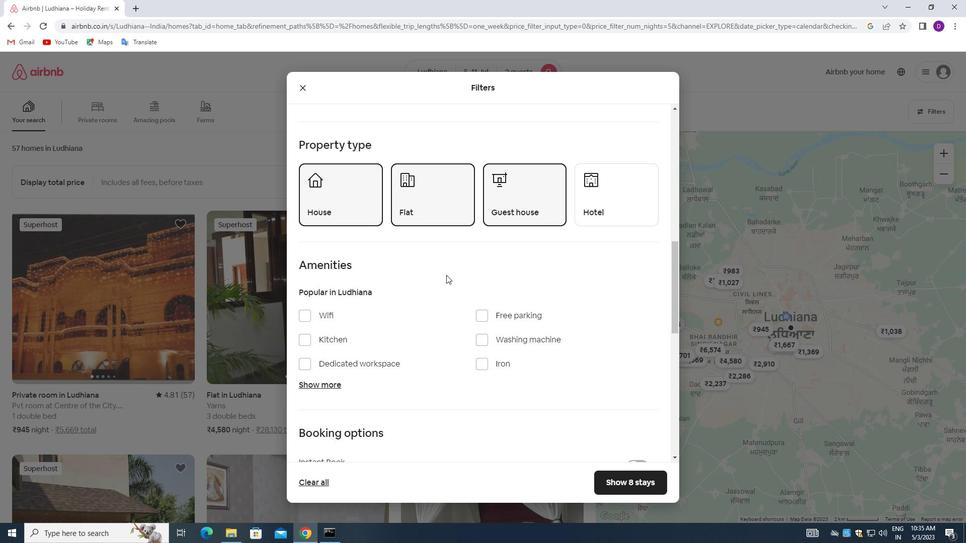 
Action: Mouse moved to (460, 275)
Screenshot: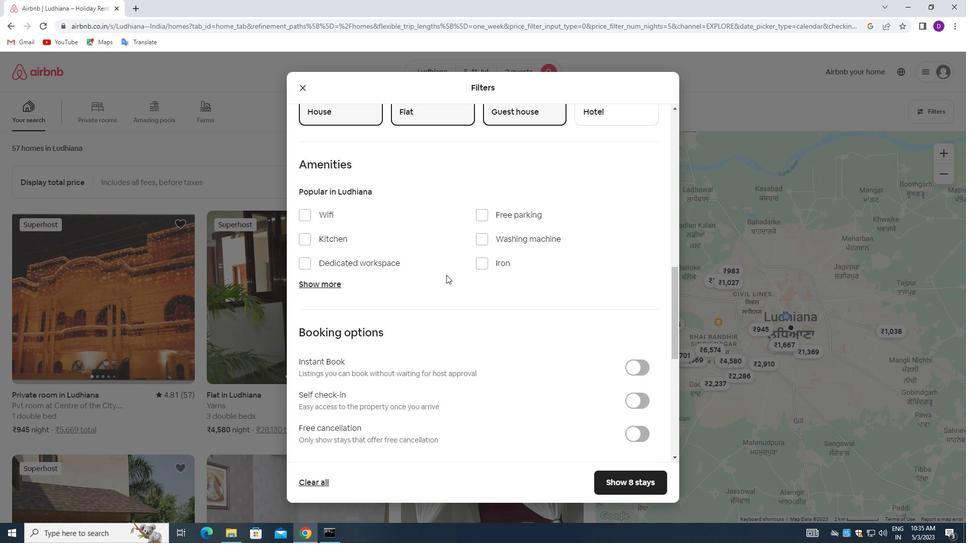 
Action: Mouse scrolled (460, 274) with delta (0, 0)
Screenshot: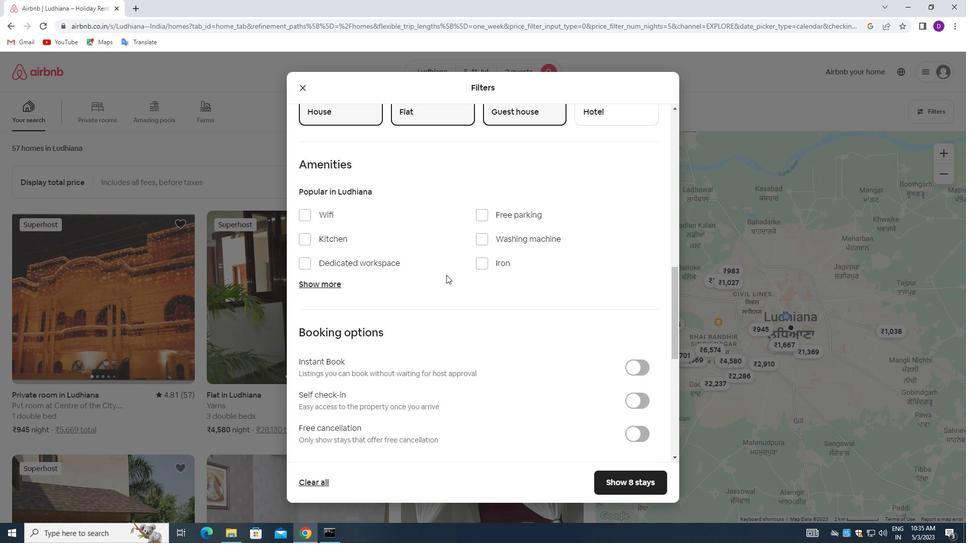 
Action: Mouse moved to (481, 279)
Screenshot: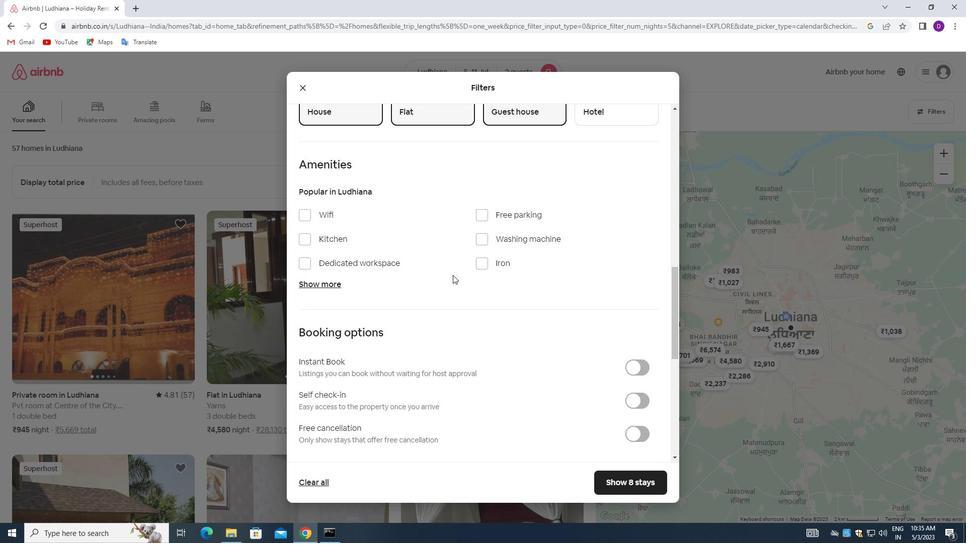 
Action: Mouse scrolled (481, 279) with delta (0, 0)
Screenshot: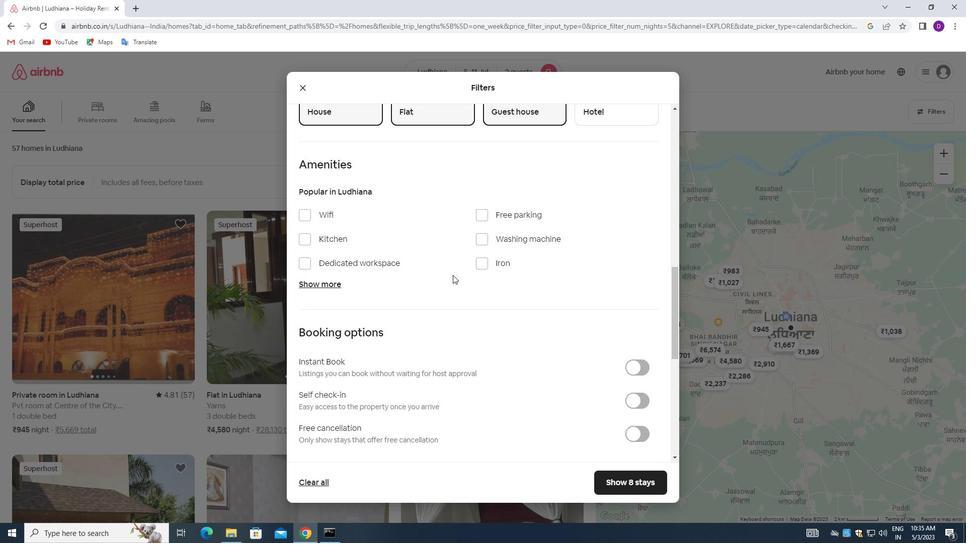 
Action: Mouse moved to (503, 282)
Screenshot: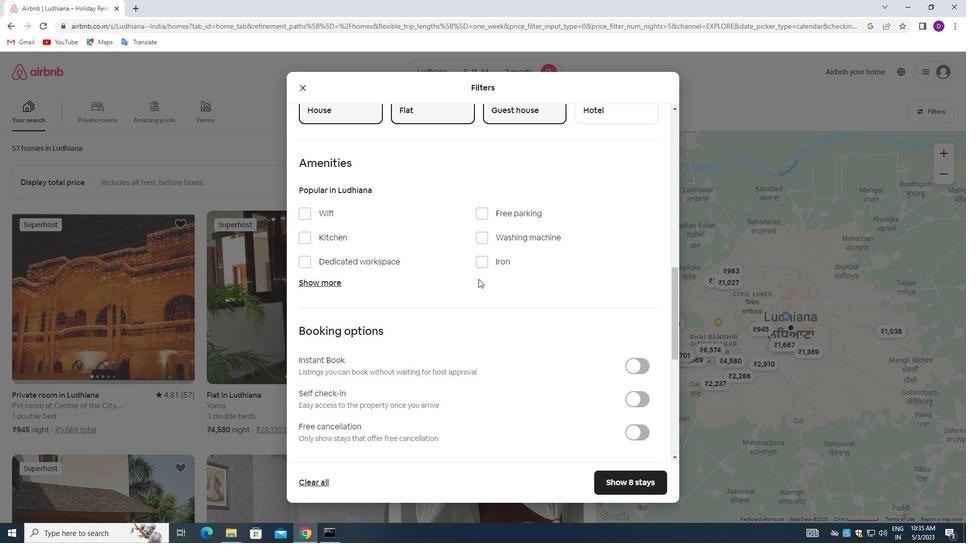 
Action: Mouse scrolled (503, 282) with delta (0, 0)
Screenshot: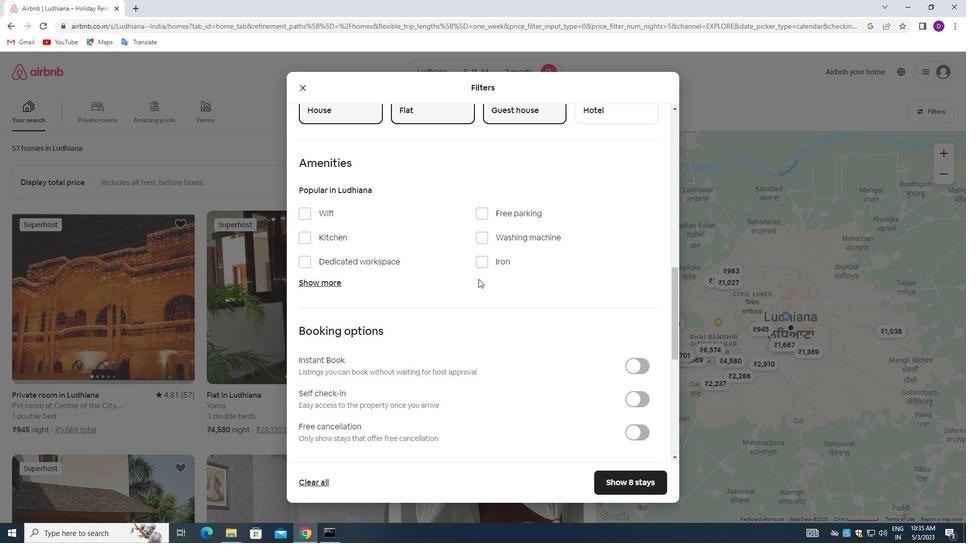 
Action: Mouse moved to (637, 254)
Screenshot: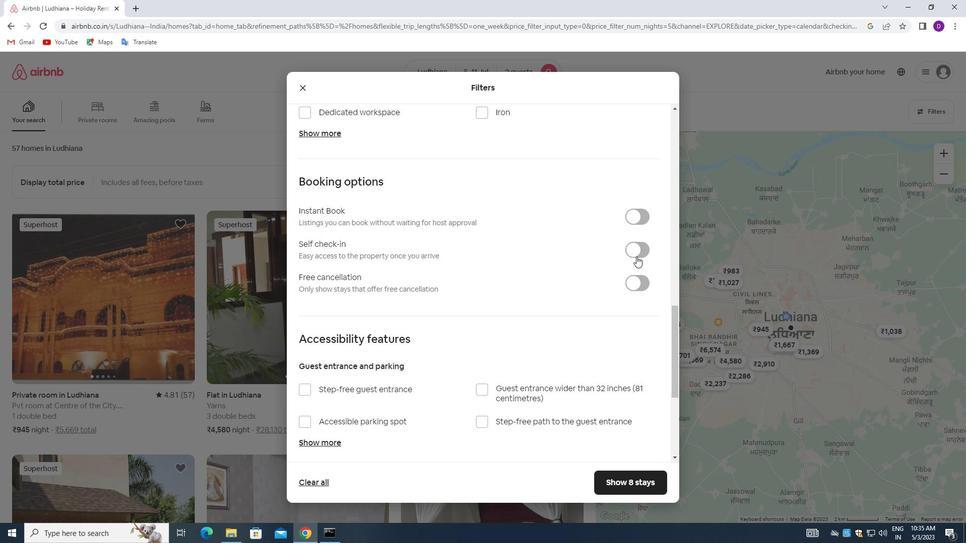 
Action: Mouse pressed left at (637, 254)
Screenshot: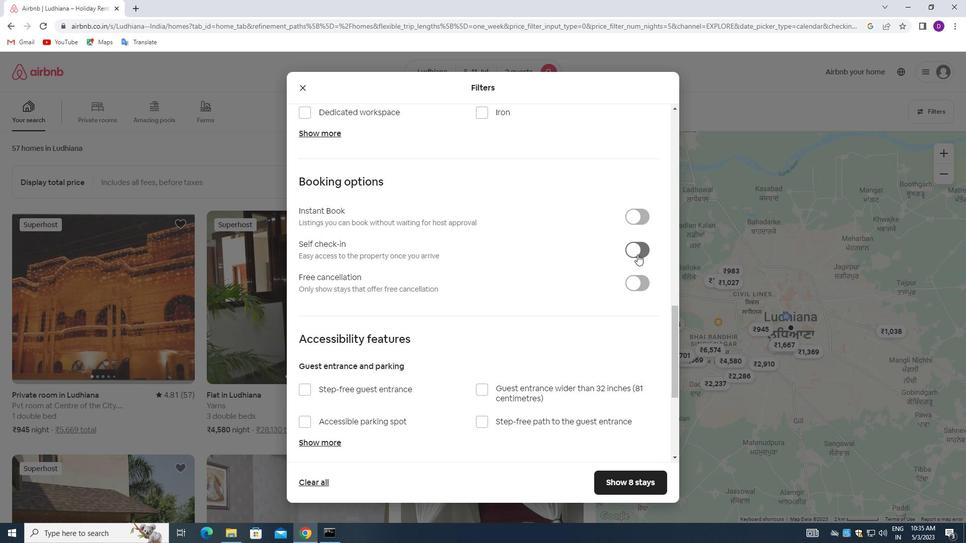 
Action: Mouse moved to (432, 278)
Screenshot: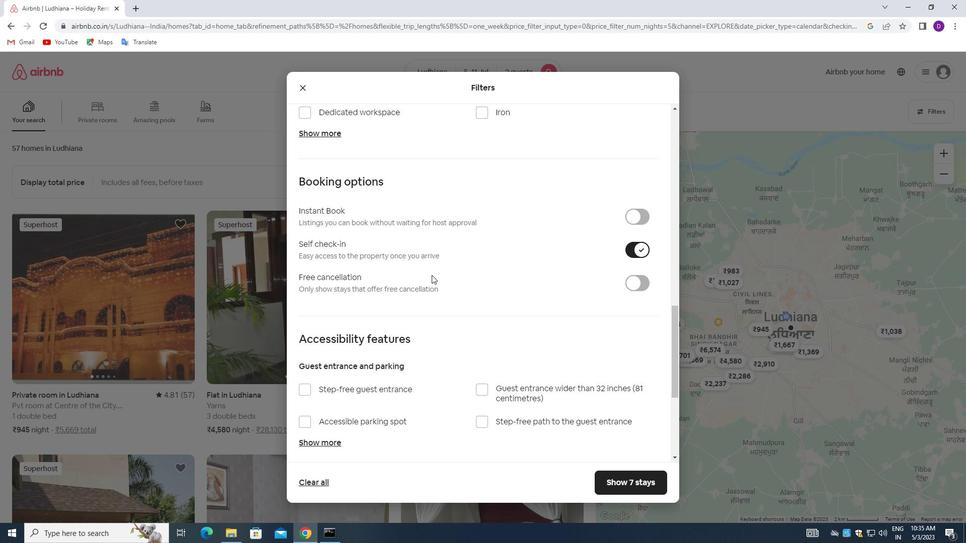 
Action: Mouse scrolled (432, 277) with delta (0, 0)
Screenshot: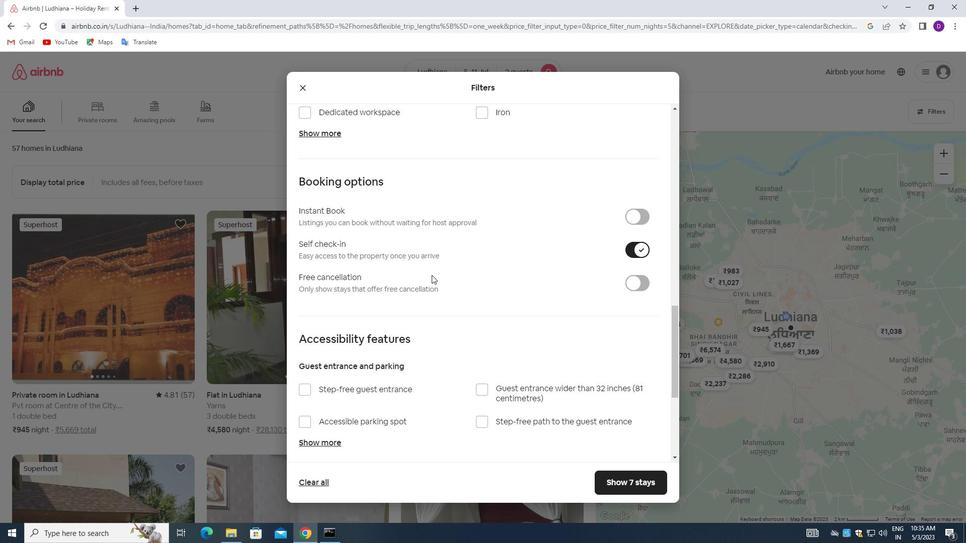 
Action: Mouse moved to (432, 279)
Screenshot: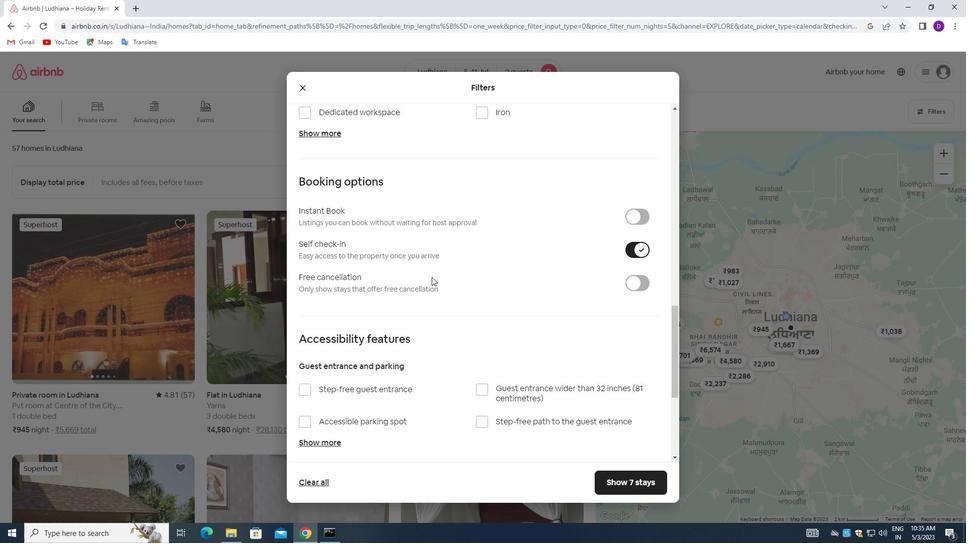 
Action: Mouse scrolled (432, 278) with delta (0, 0)
Screenshot: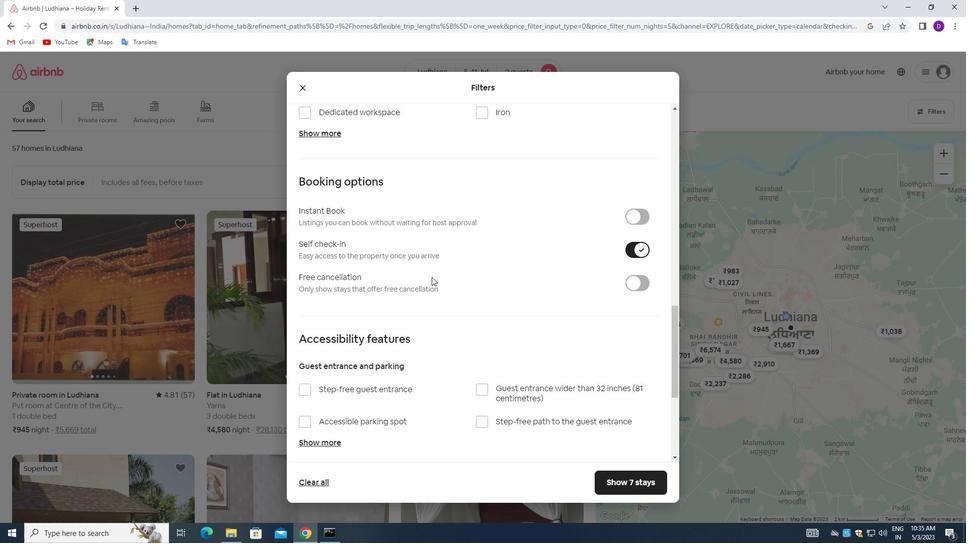 
Action: Mouse moved to (432, 279)
Screenshot: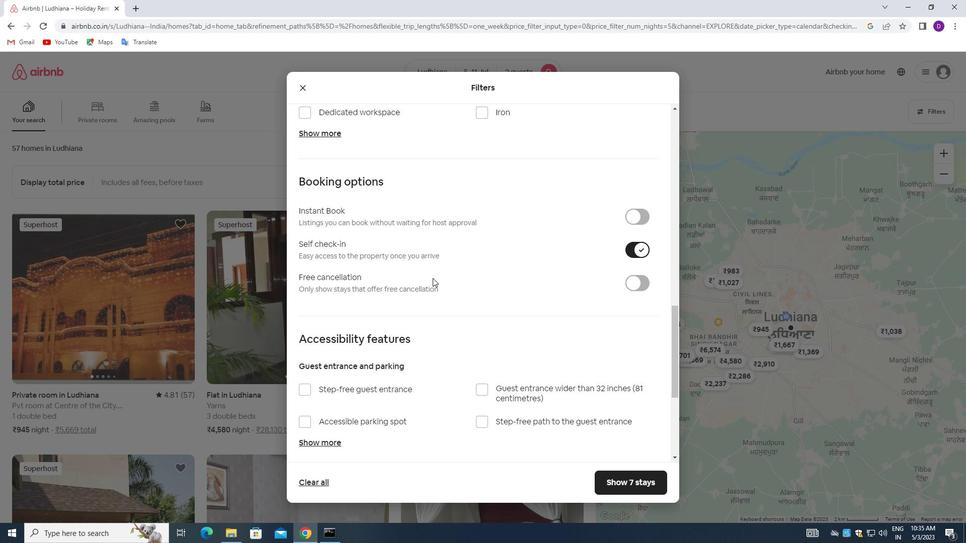 
Action: Mouse scrolled (432, 279) with delta (0, 0)
Screenshot: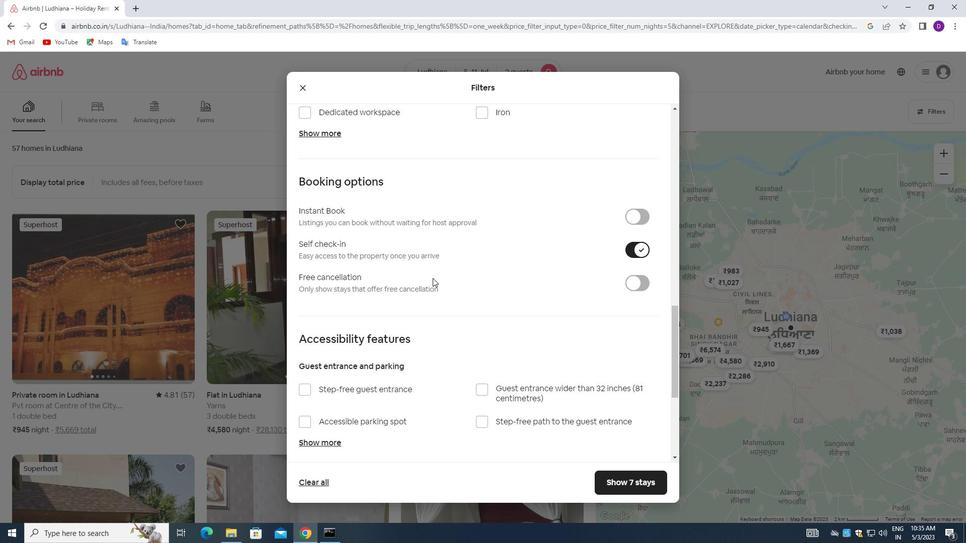 
Action: Mouse scrolled (432, 279) with delta (0, 0)
Screenshot: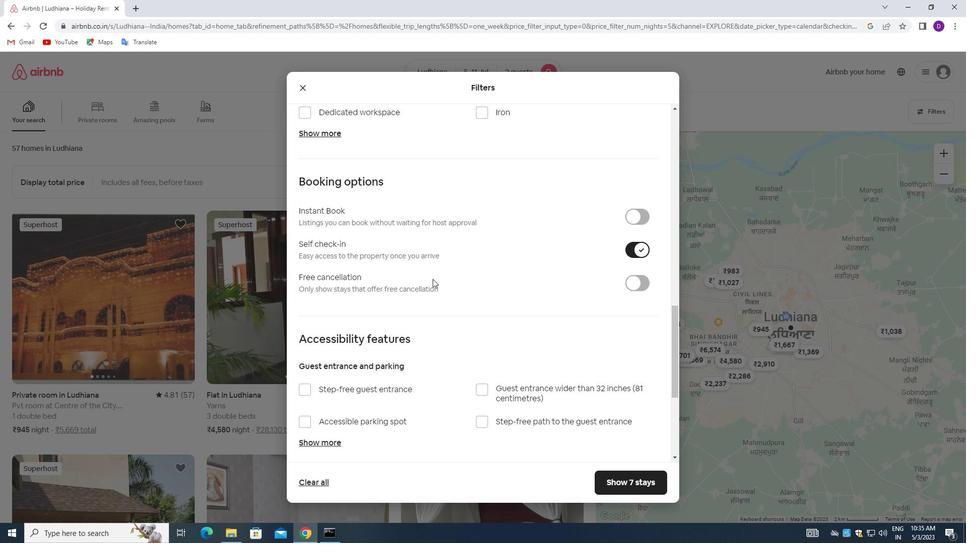 
Action: Mouse moved to (434, 281)
Screenshot: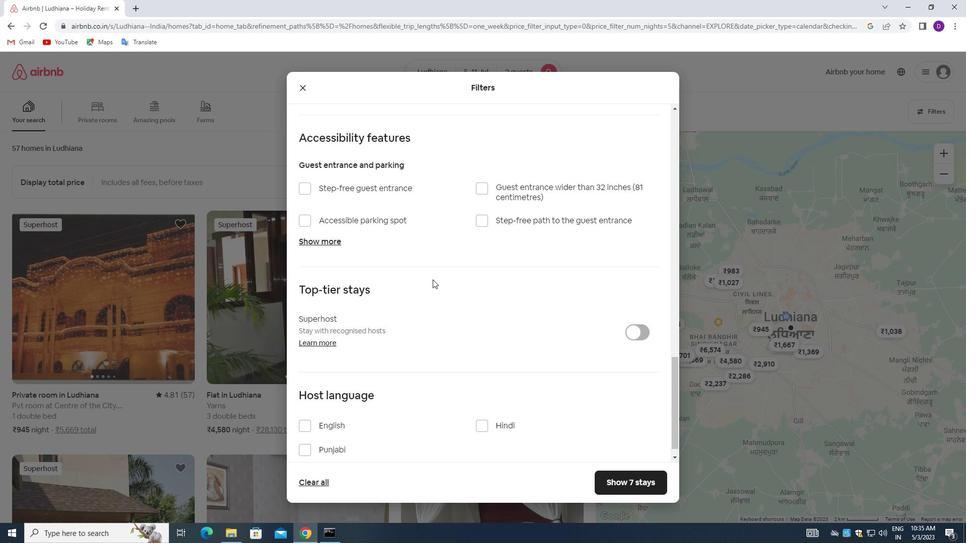 
Action: Mouse scrolled (434, 280) with delta (0, 0)
Screenshot: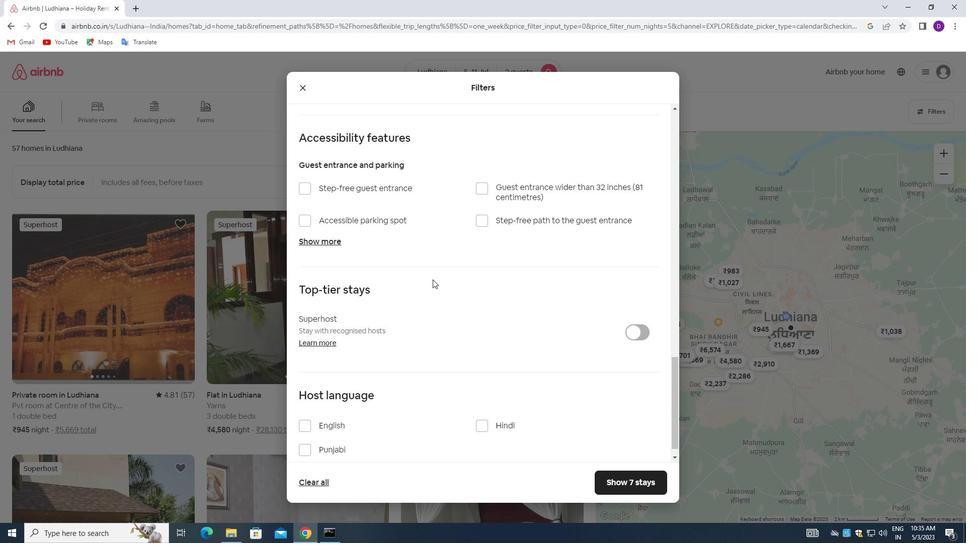 
Action: Mouse scrolled (434, 280) with delta (0, 0)
Screenshot: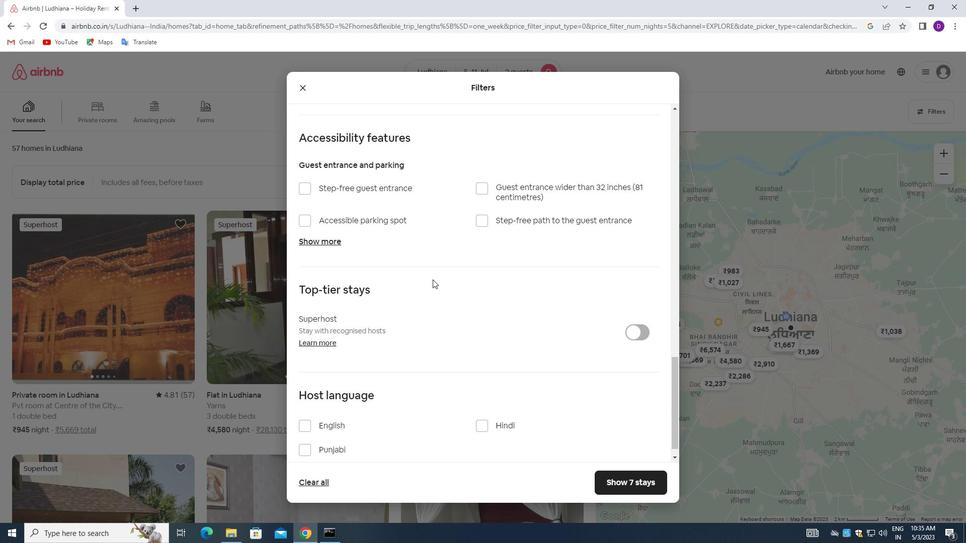 
Action: Mouse scrolled (434, 280) with delta (0, 0)
Screenshot: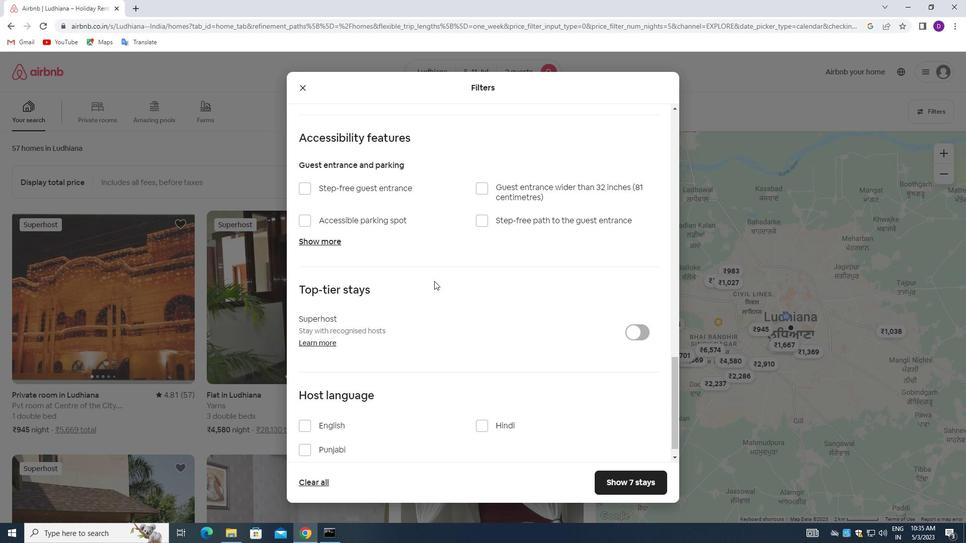 
Action: Mouse scrolled (434, 280) with delta (0, 0)
Screenshot: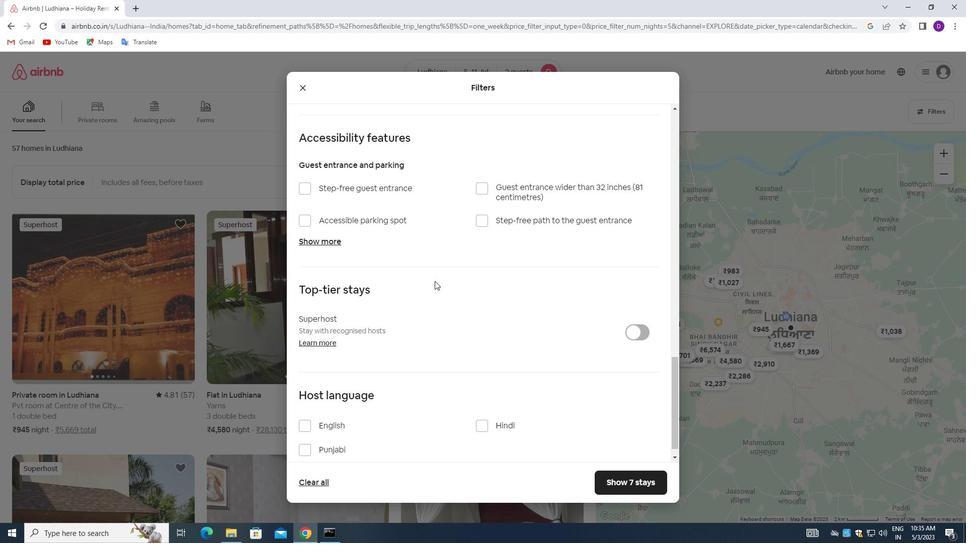 
Action: Mouse moved to (437, 293)
Screenshot: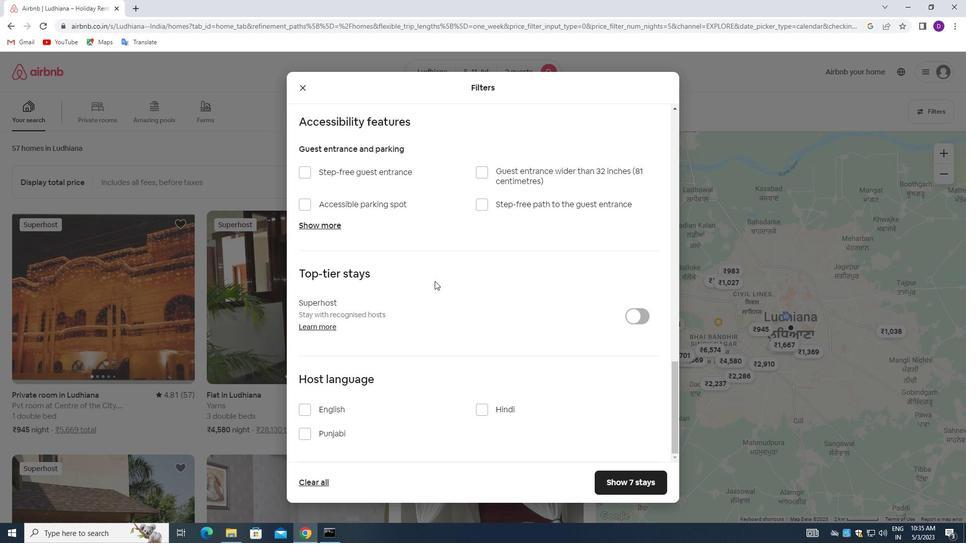 
Action: Mouse scrolled (437, 292) with delta (0, 0)
Screenshot: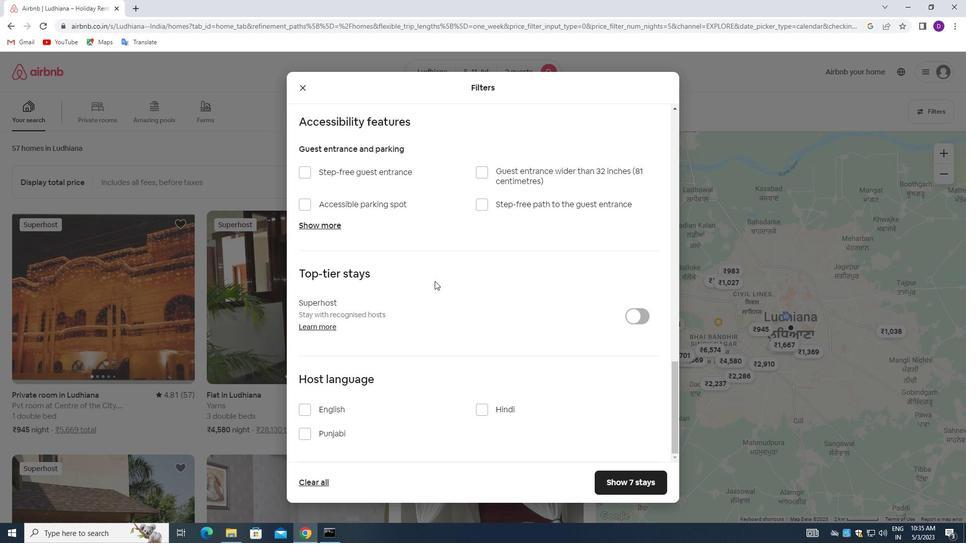 
Action: Mouse moved to (439, 301)
Screenshot: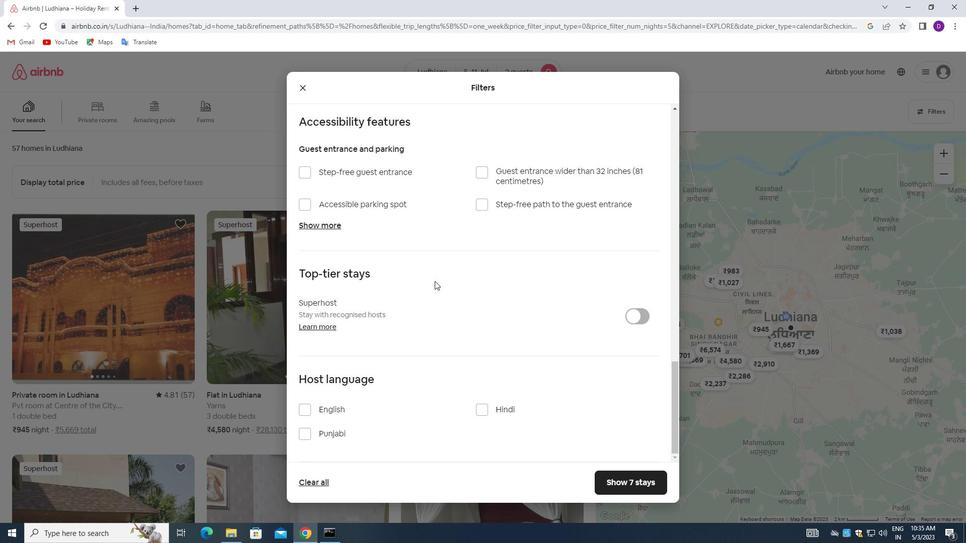 
Action: Mouse scrolled (439, 300) with delta (0, 0)
Screenshot: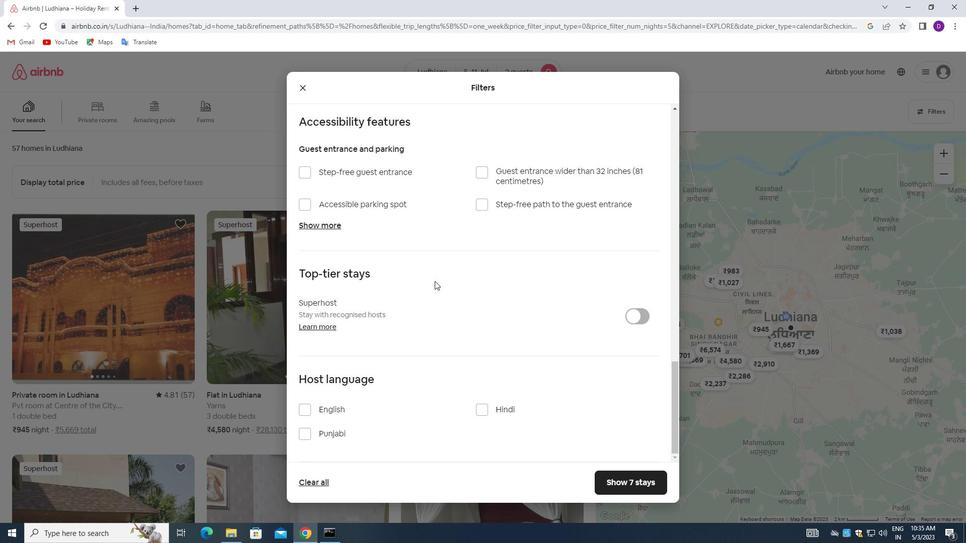 
Action: Mouse moved to (439, 306)
Screenshot: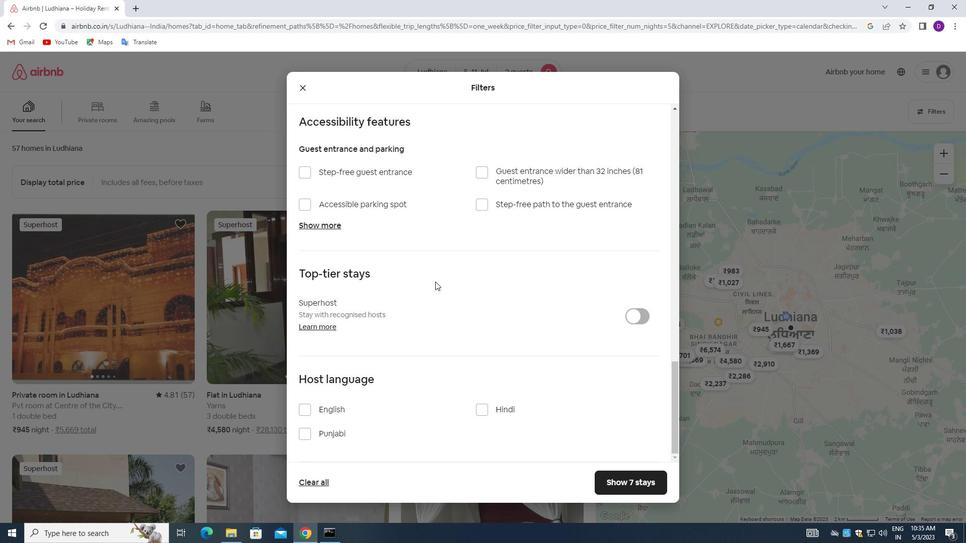 
Action: Mouse scrolled (439, 306) with delta (0, 0)
Screenshot: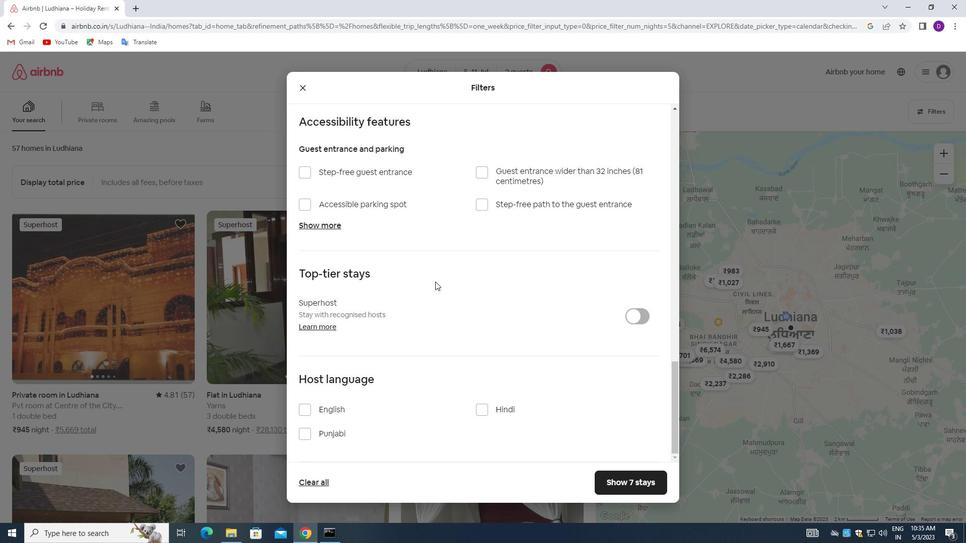 
Action: Mouse moved to (439, 309)
Screenshot: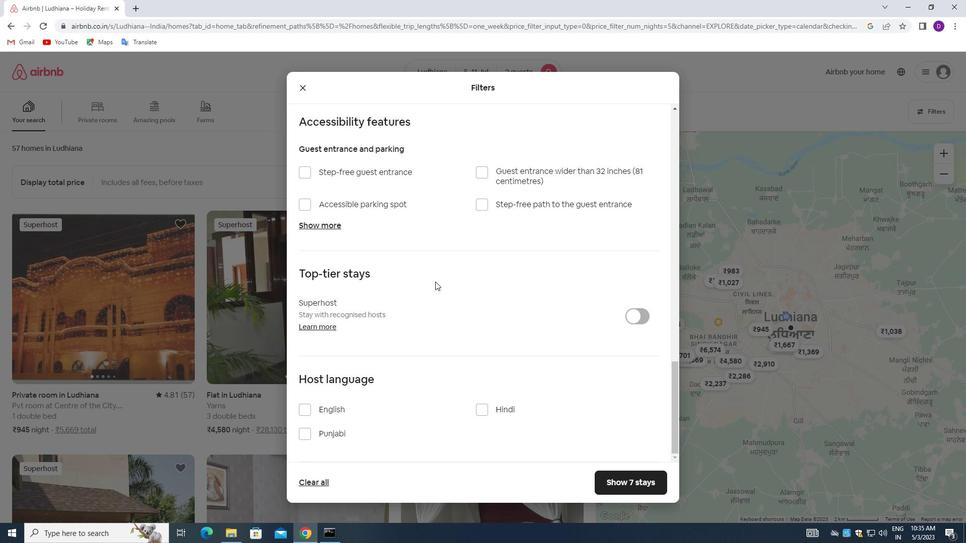 
Action: Mouse scrolled (439, 309) with delta (0, 0)
Screenshot: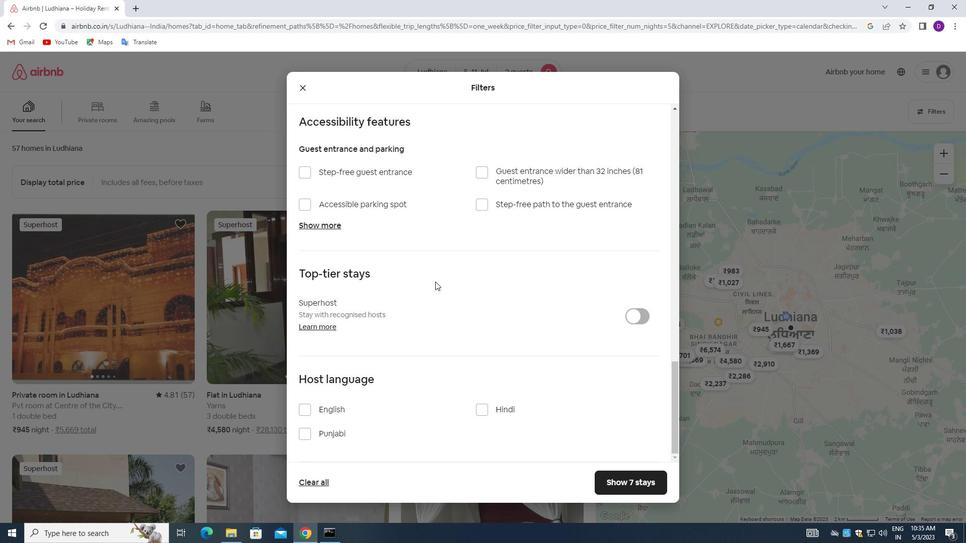 
Action: Mouse moved to (304, 411)
Screenshot: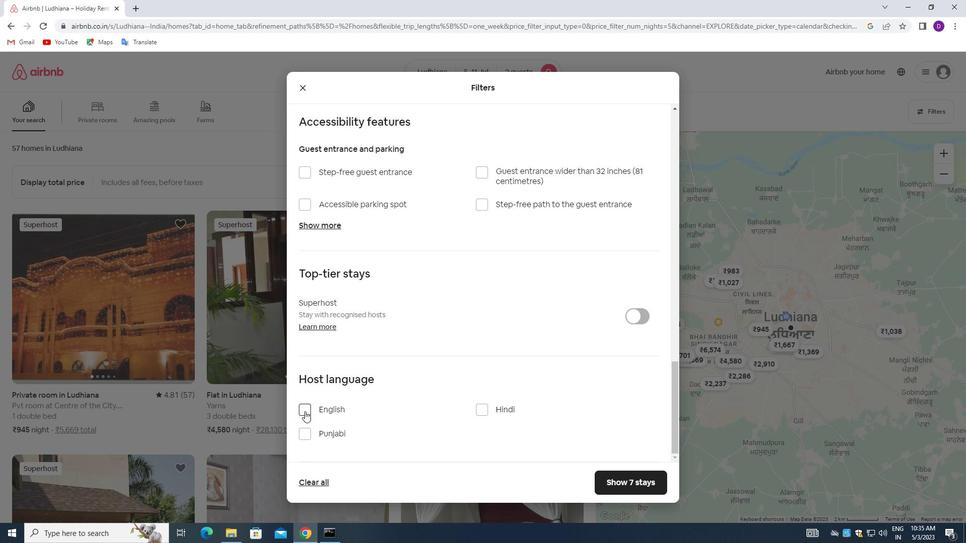 
Action: Mouse pressed left at (304, 411)
Screenshot: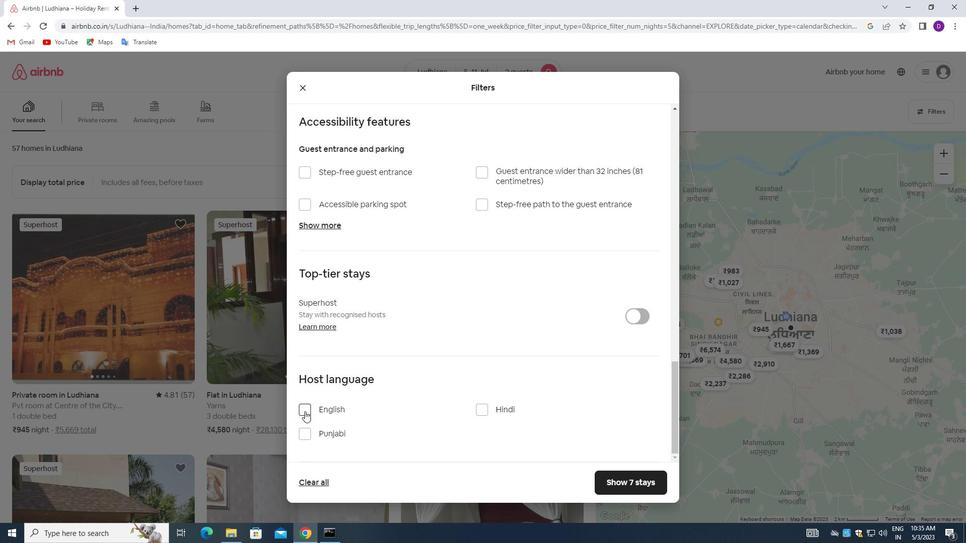 
Action: Mouse moved to (439, 377)
Screenshot: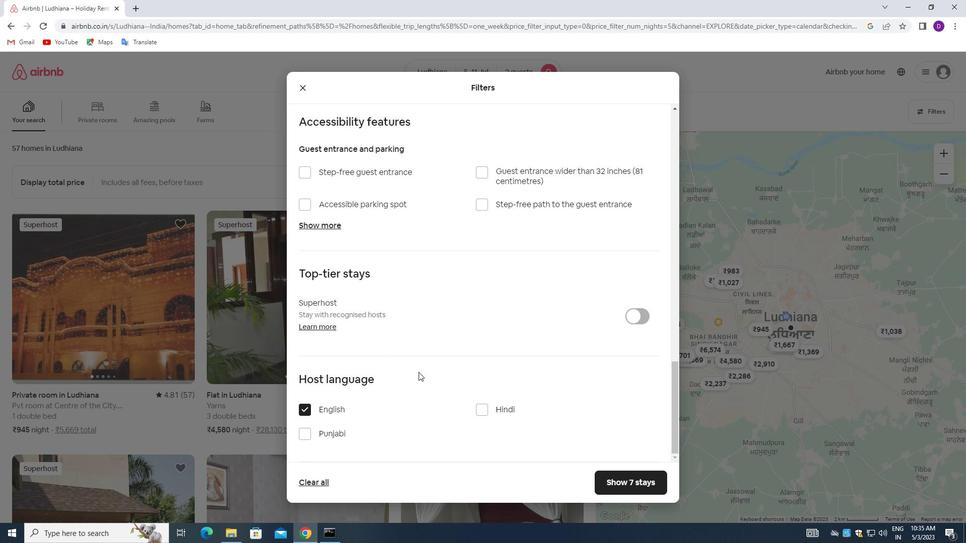 
Action: Mouse scrolled (439, 377) with delta (0, 0)
Screenshot: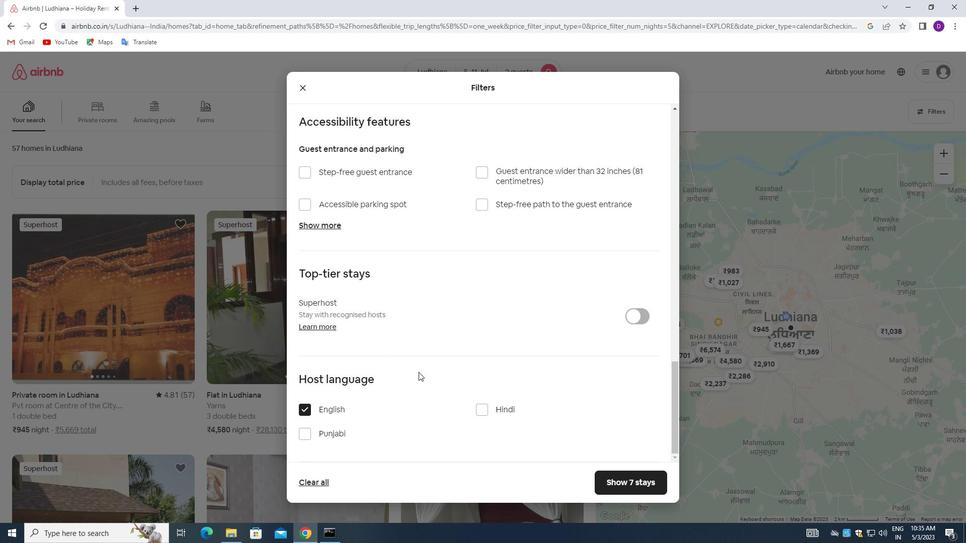 
Action: Mouse moved to (441, 379)
Screenshot: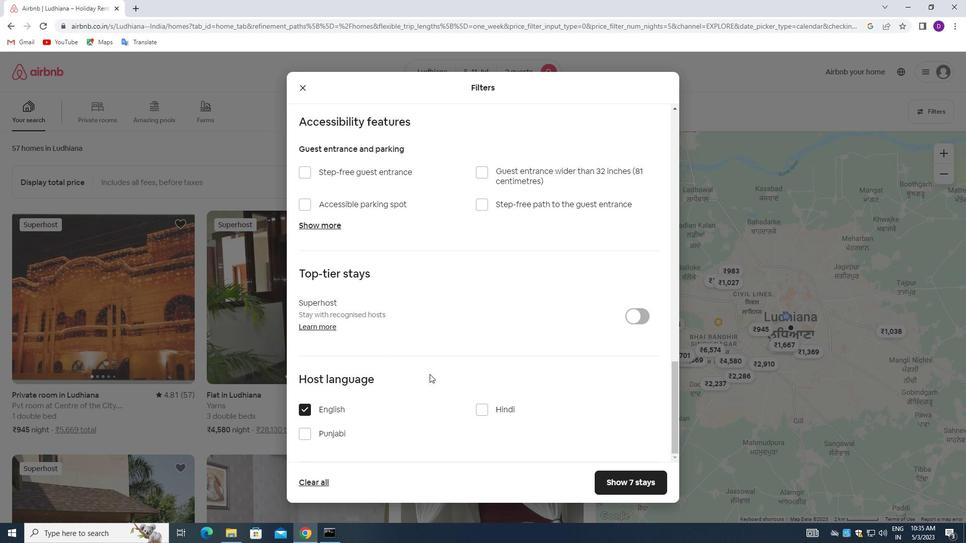 
Action: Mouse scrolled (441, 378) with delta (0, 0)
Screenshot: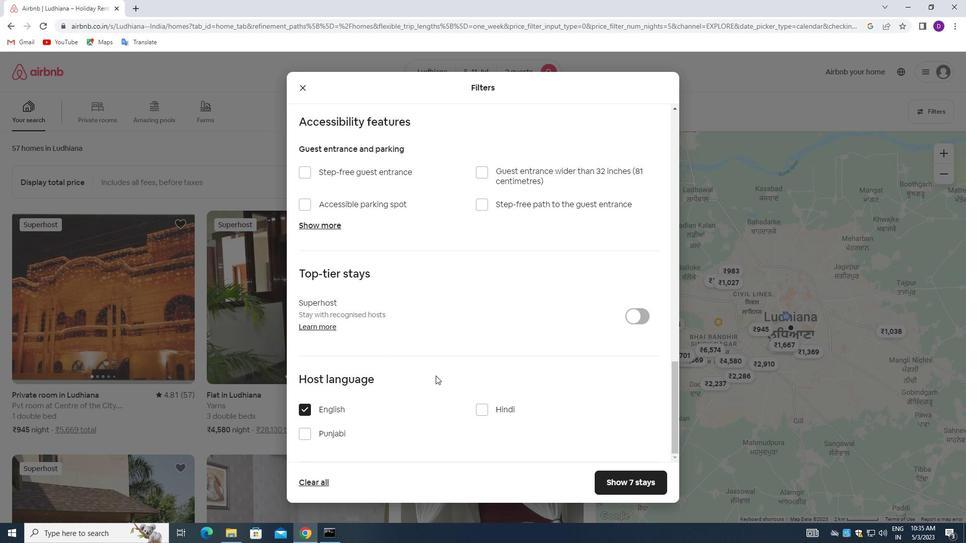 
Action: Mouse moved to (442, 379)
Screenshot: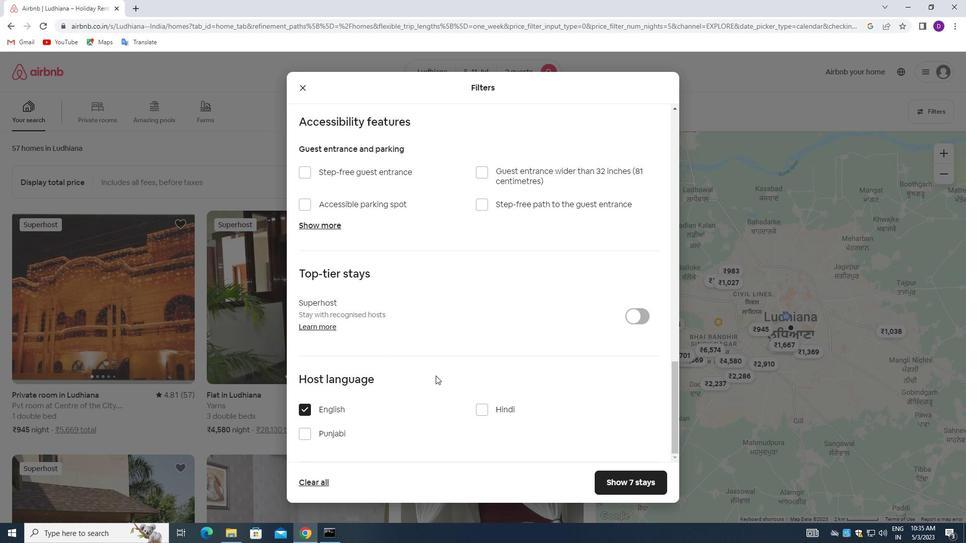 
Action: Mouse scrolled (442, 379) with delta (0, 0)
Screenshot: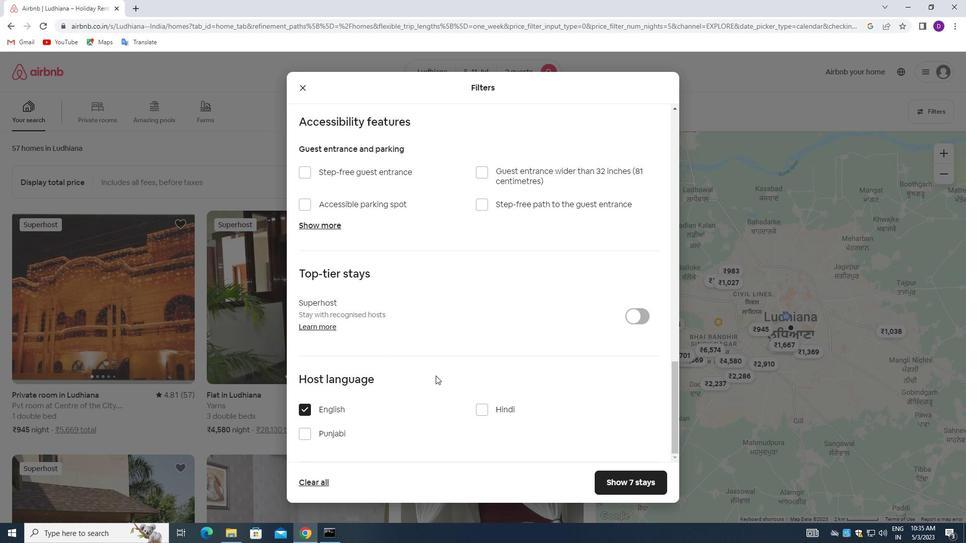 
Action: Mouse moved to (446, 379)
Screenshot: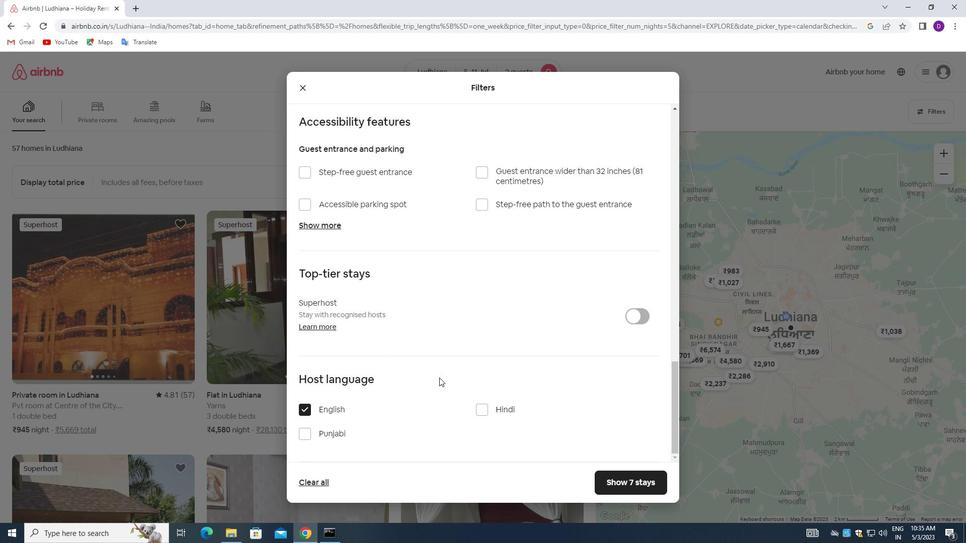 
Action: Mouse scrolled (446, 379) with delta (0, 0)
Screenshot: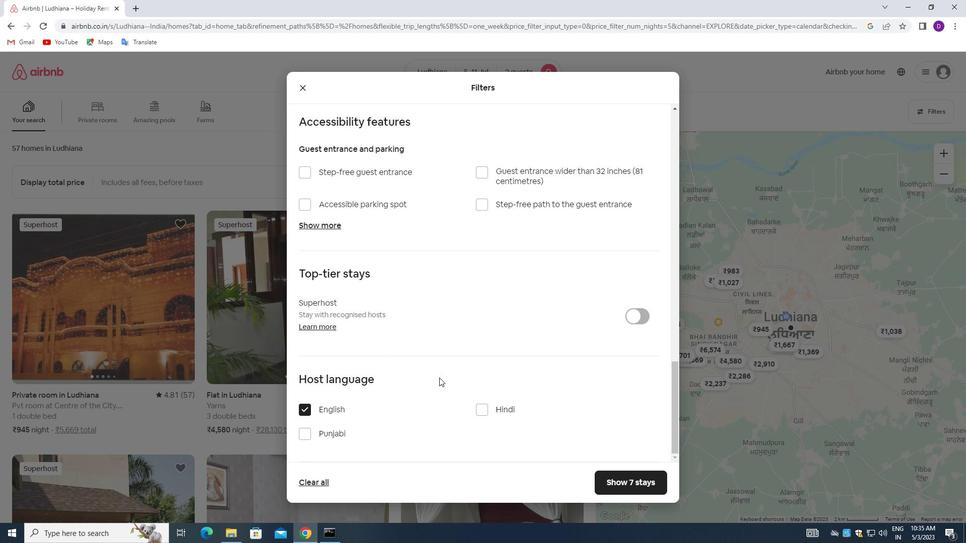 
Action: Mouse moved to (607, 481)
Screenshot: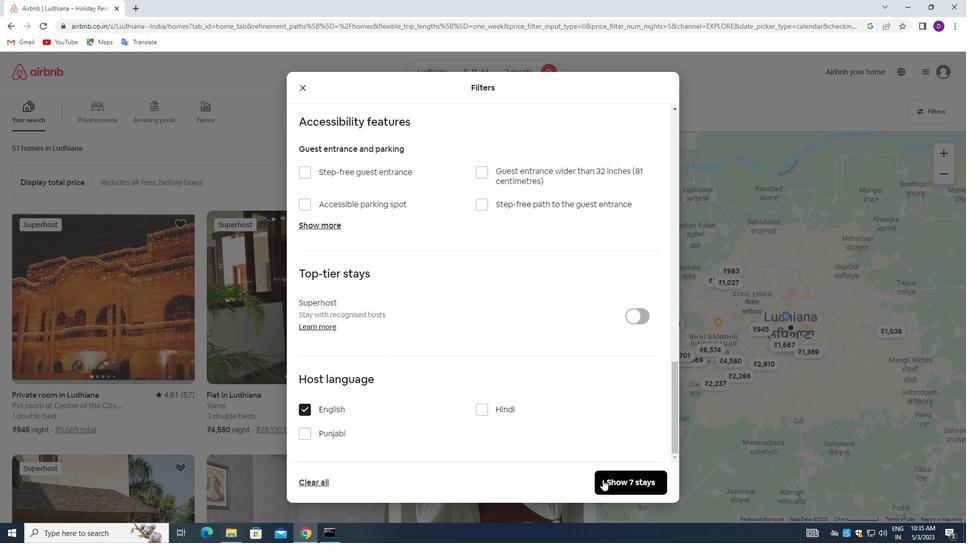 
Action: Mouse pressed left at (607, 481)
Screenshot: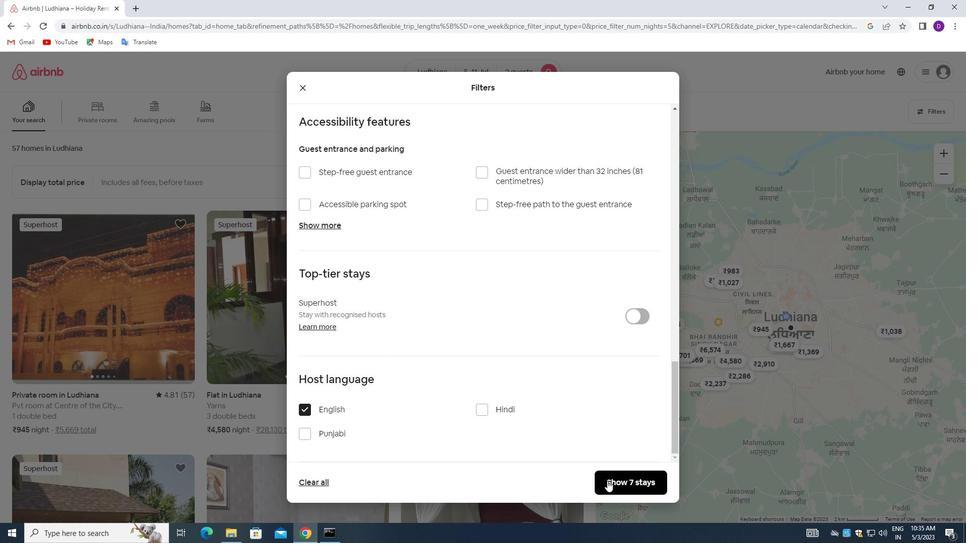 
Action: Mouse moved to (501, 357)
Screenshot: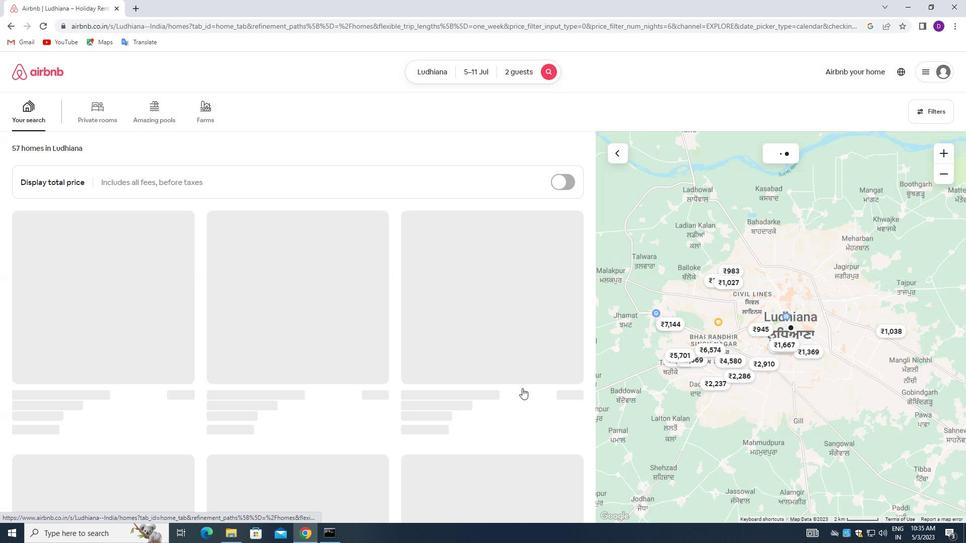 
